 Task: Create a rule from the Routing list, Task moved to a section -> Set Priority in the project BridgeForge , set the section as To-Do and set the priority of the task as  High
Action: Mouse moved to (1264, 216)
Screenshot: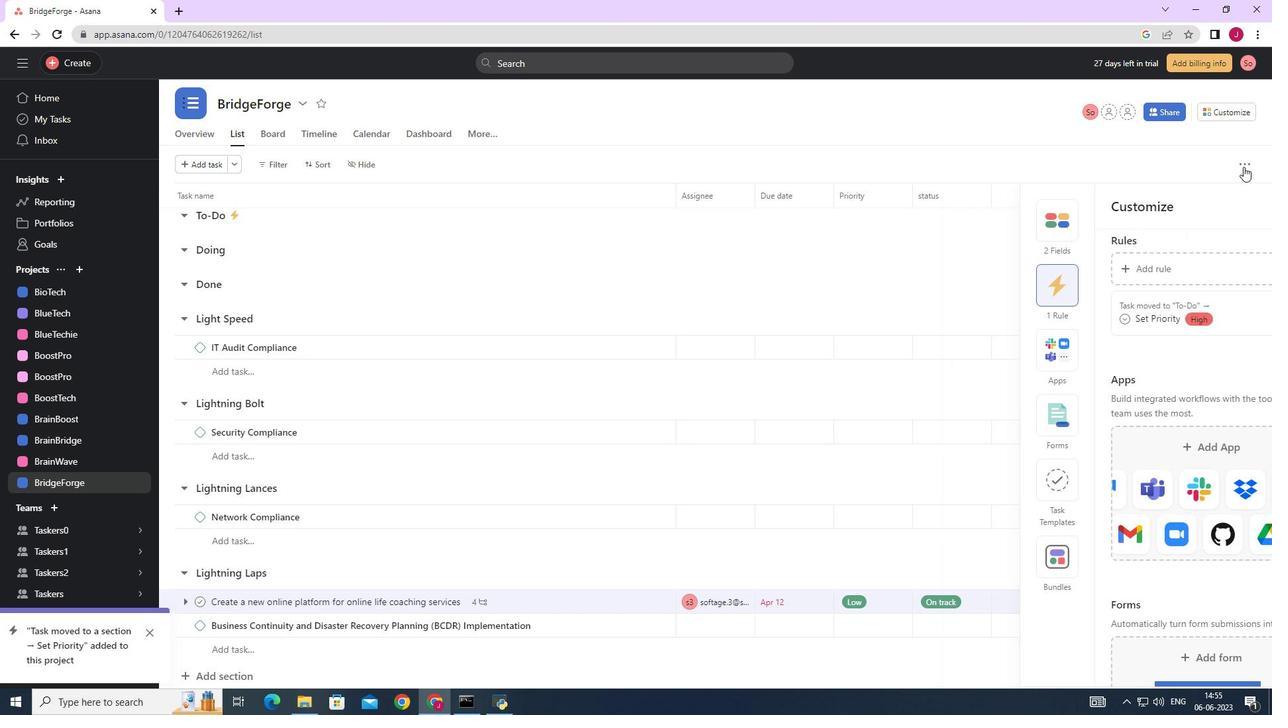 
Action: Mouse pressed left at (1264, 216)
Screenshot: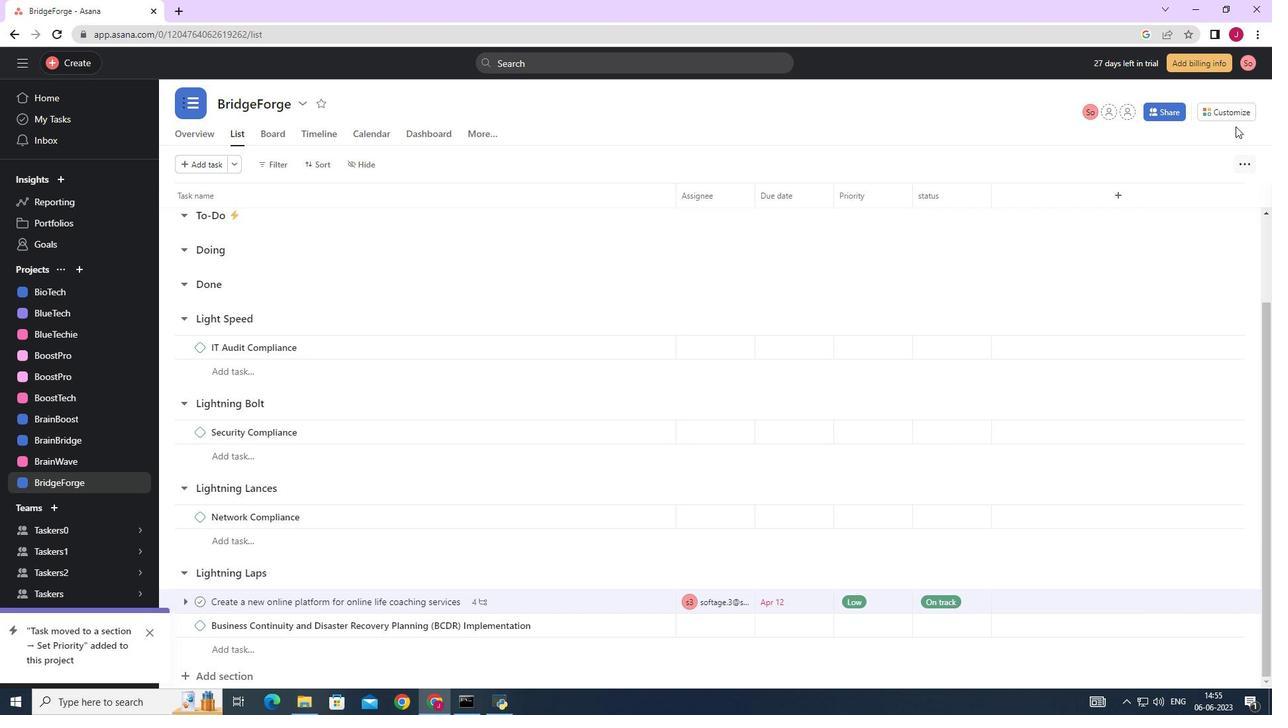 
Action: Mouse moved to (1247, 126)
Screenshot: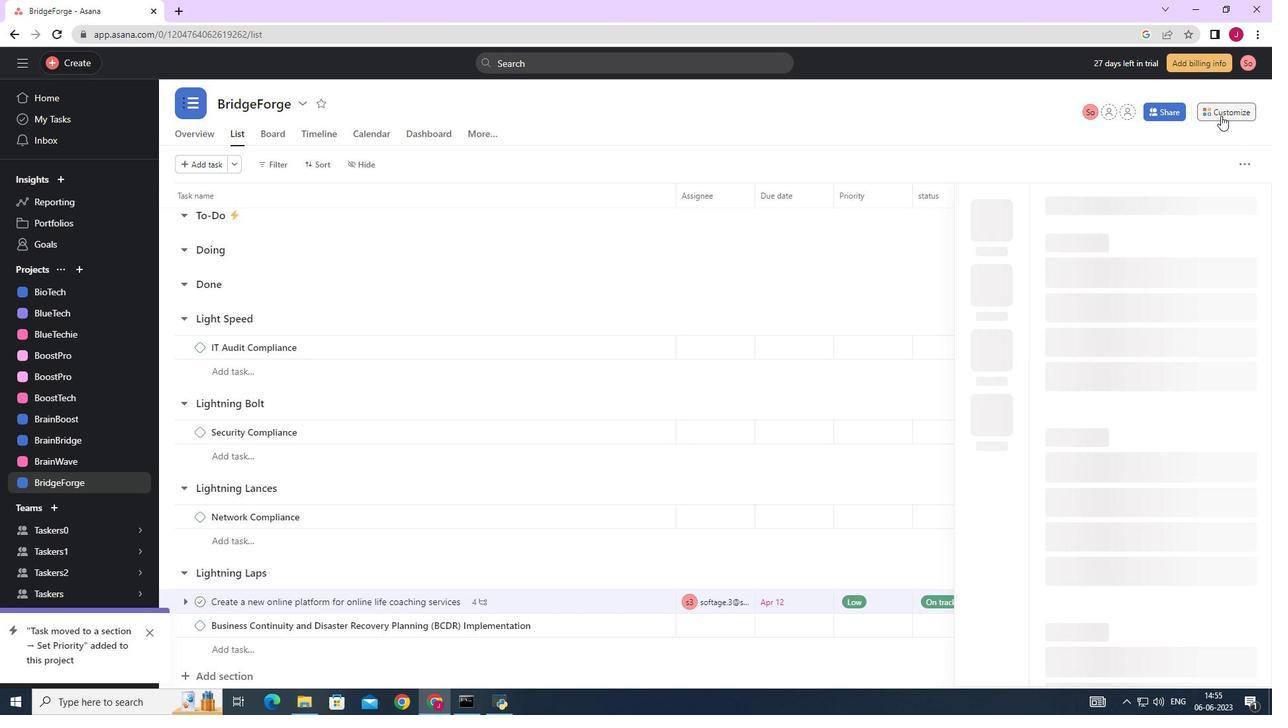 
Action: Mouse pressed left at (1247, 126)
Screenshot: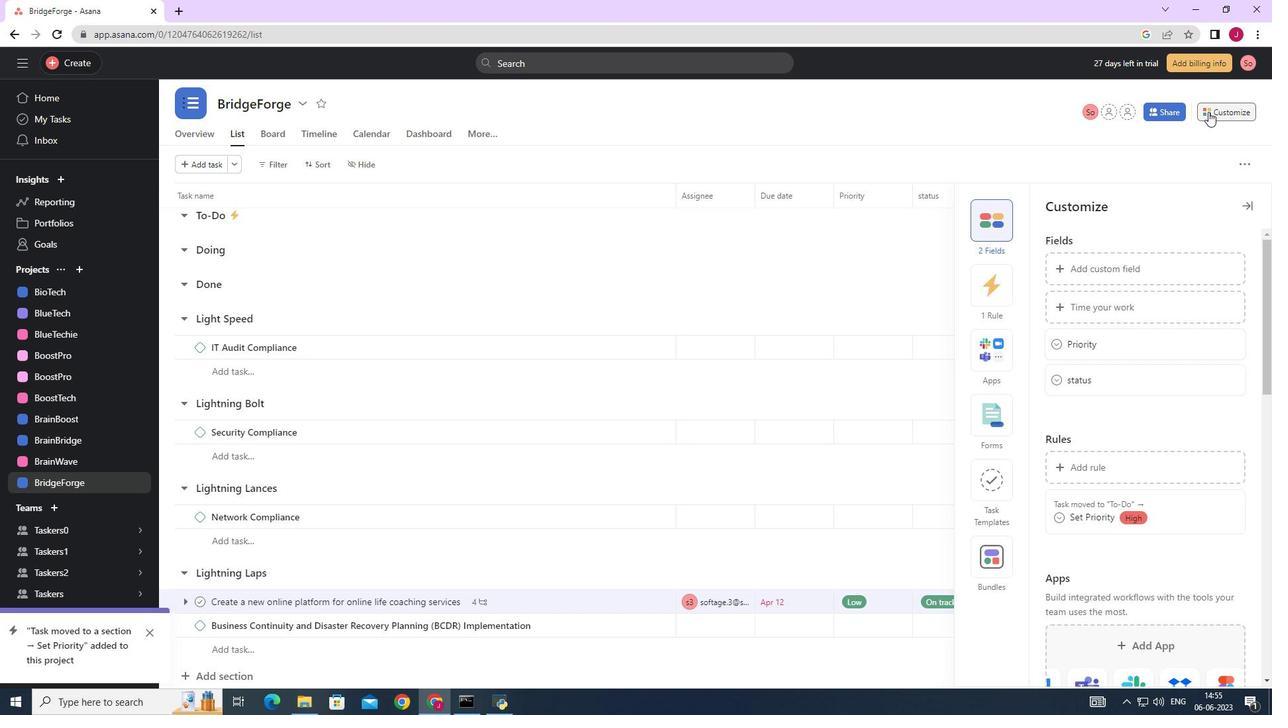 
Action: Mouse moved to (1015, 304)
Screenshot: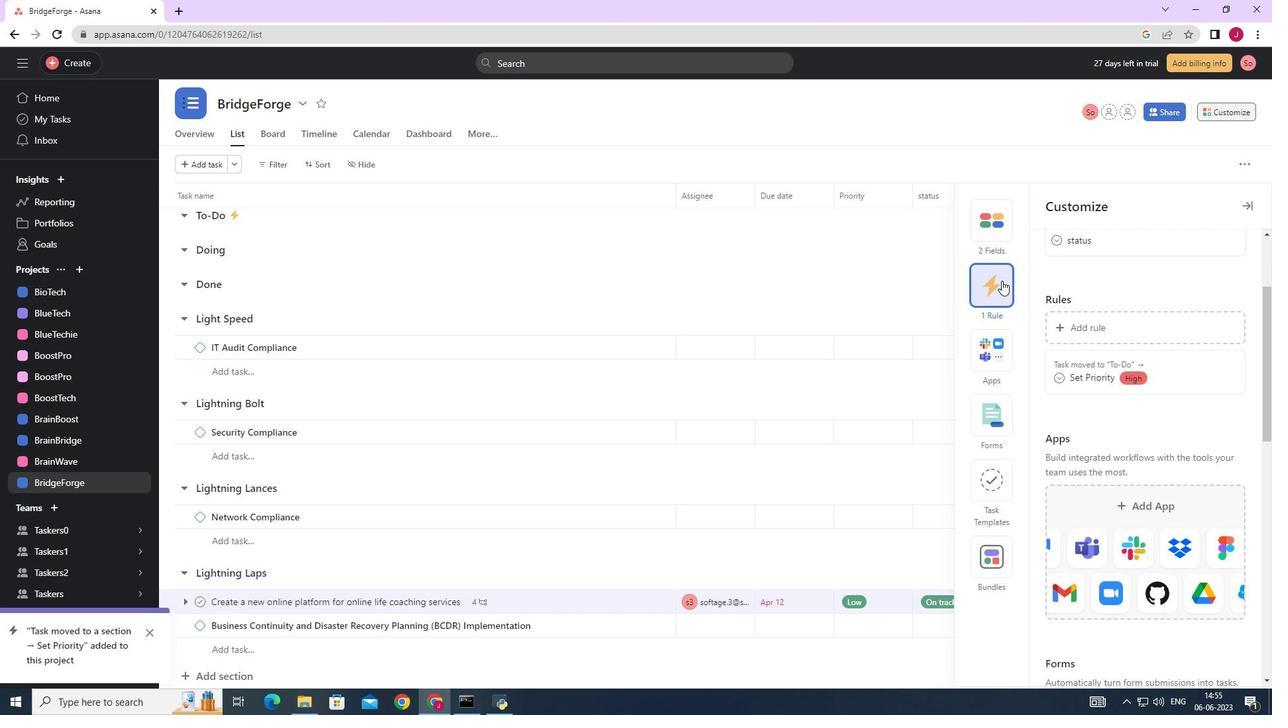 
Action: Mouse pressed left at (1015, 304)
Screenshot: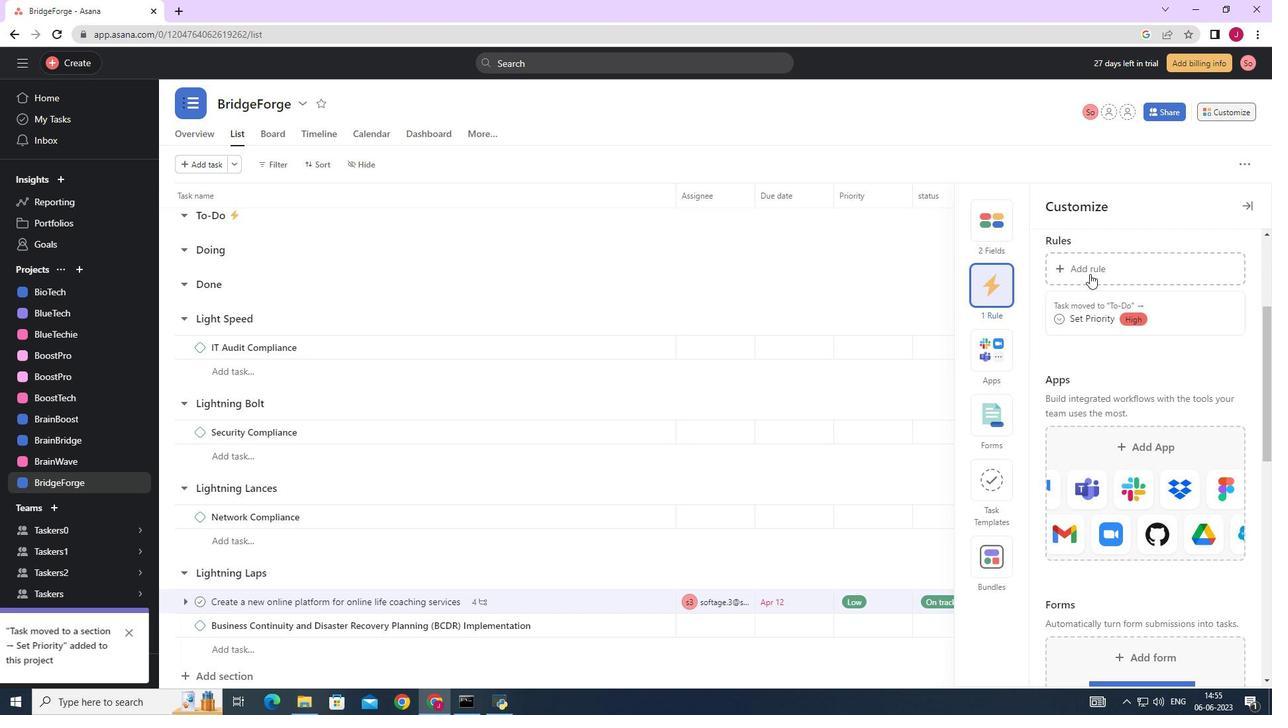 
Action: Mouse moved to (1109, 331)
Screenshot: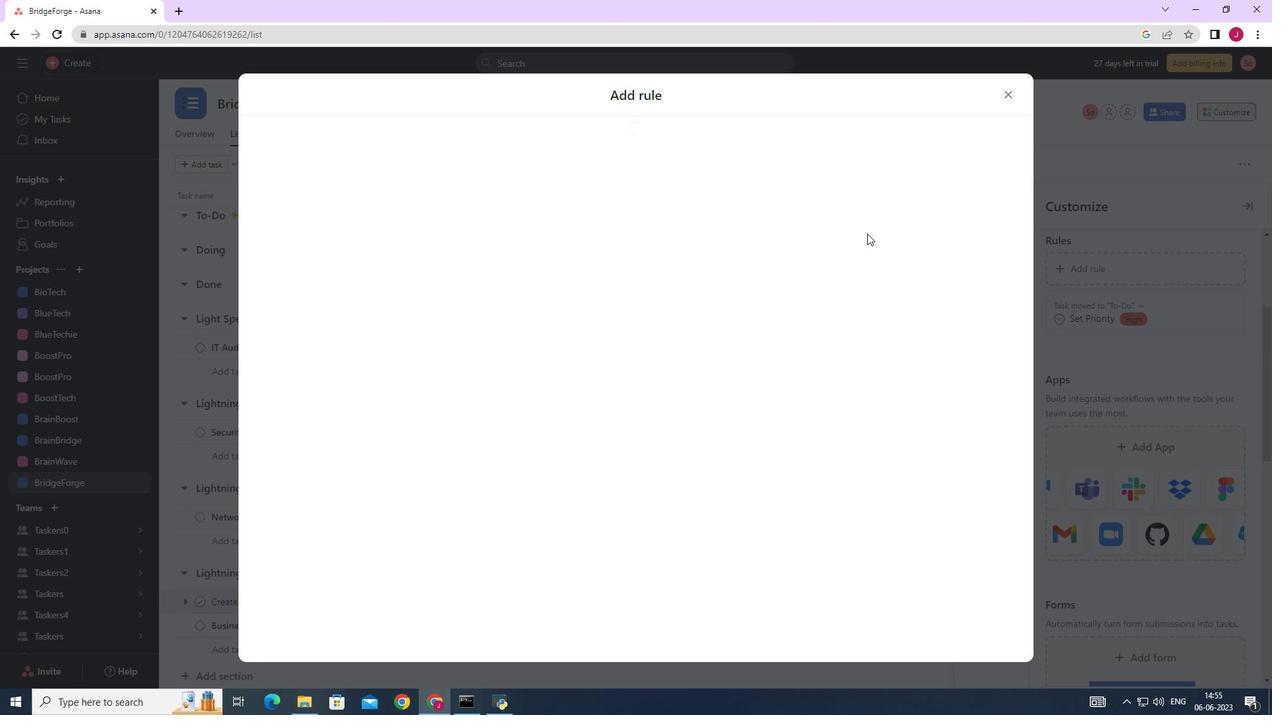 
Action: Mouse pressed left at (1109, 331)
Screenshot: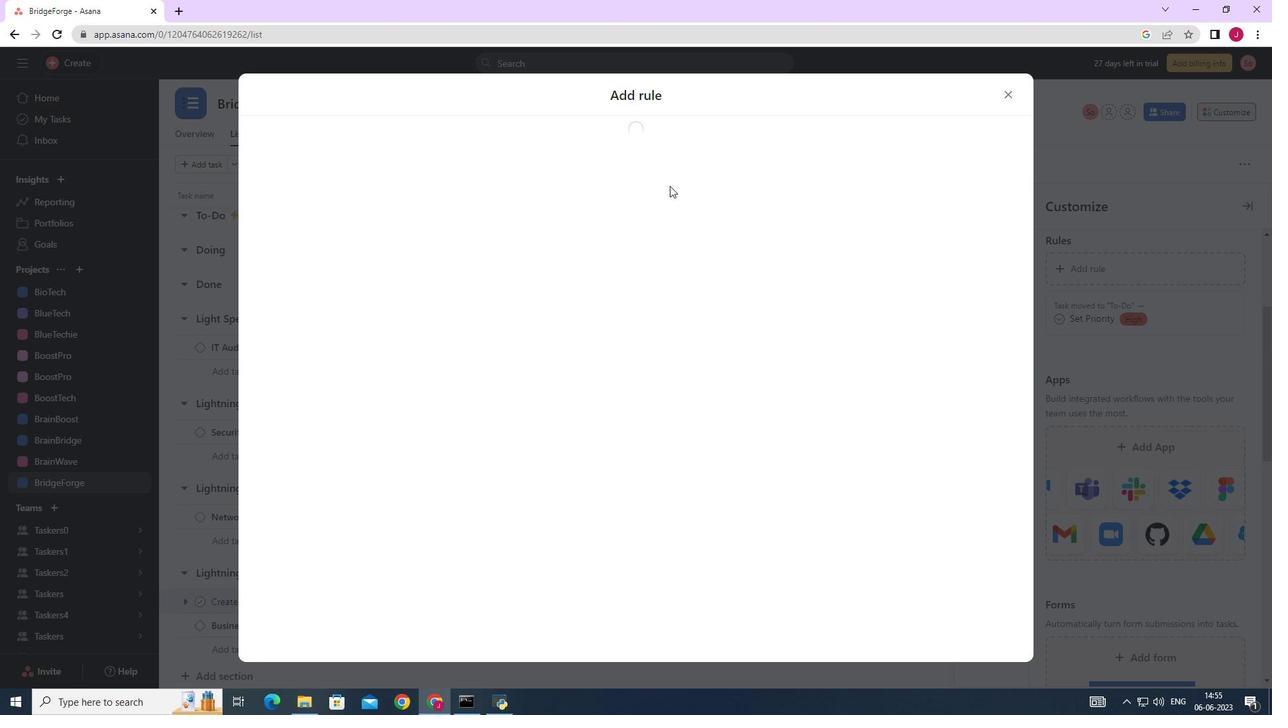 
Action: Mouse moved to (293, 187)
Screenshot: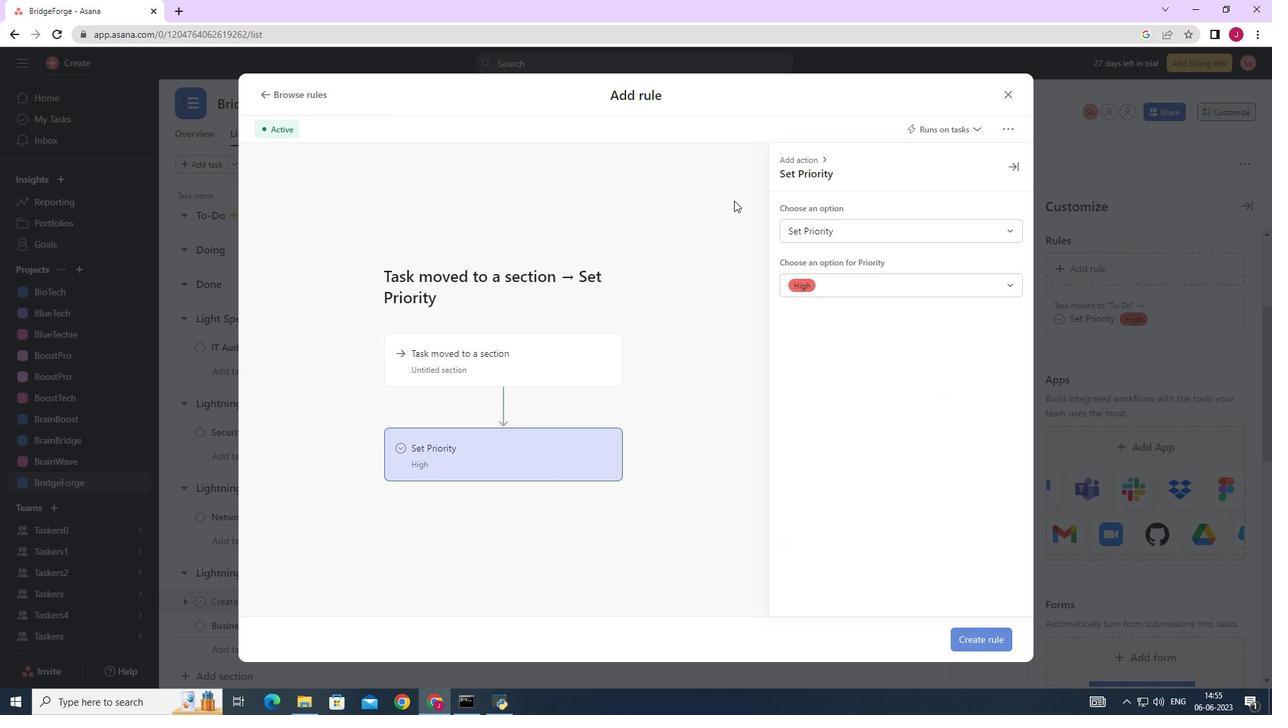
Action: Mouse pressed left at (293, 187)
Screenshot: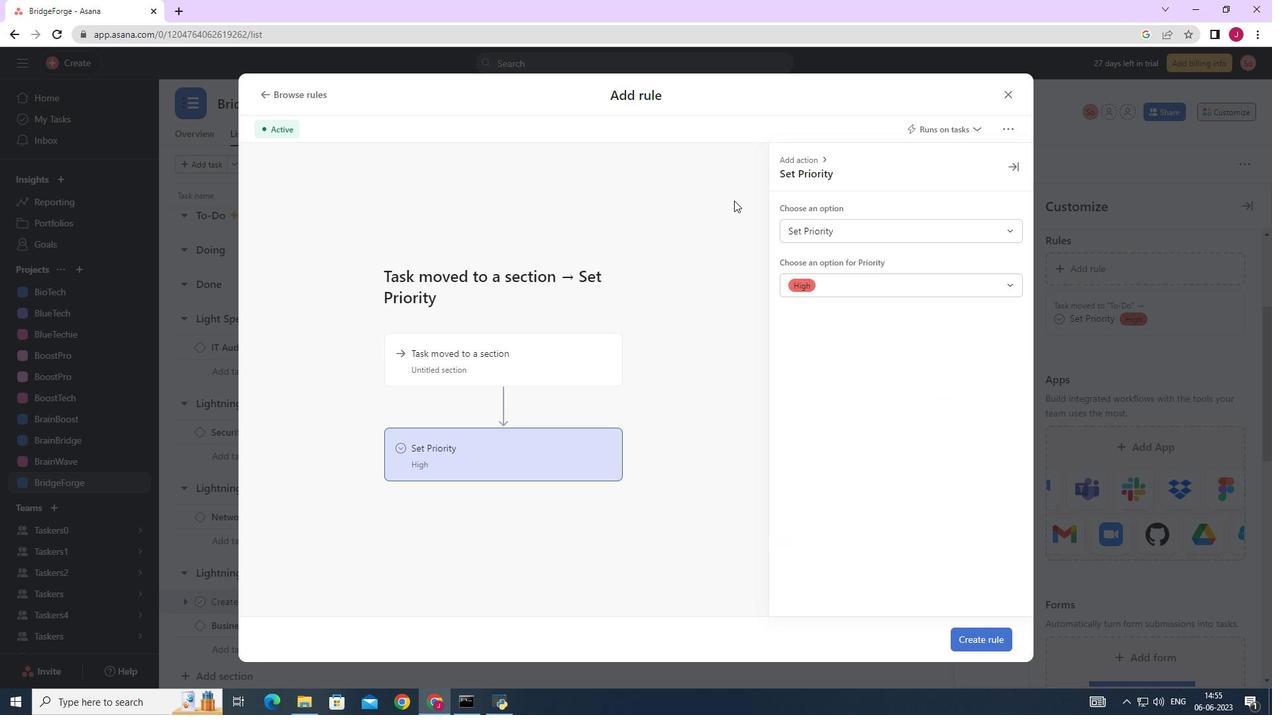 
Action: Mouse moved to (663, 203)
Screenshot: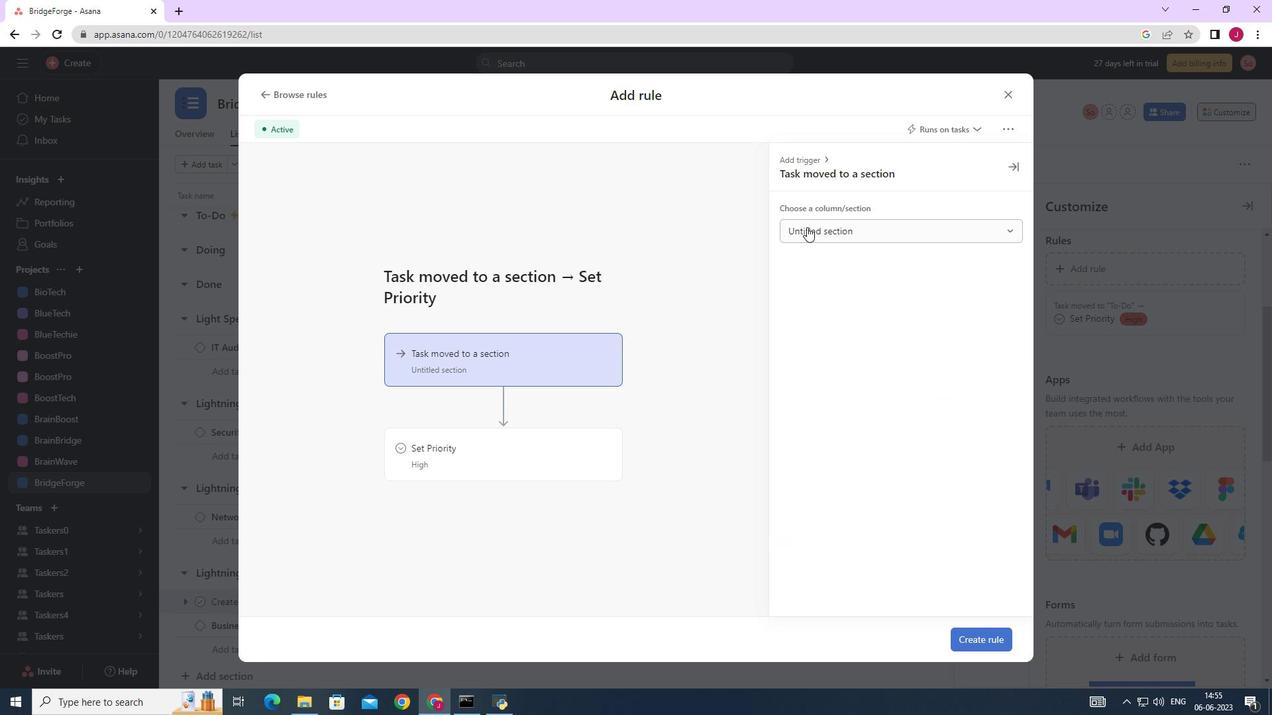 
Action: Mouse pressed left at (663, 203)
Screenshot: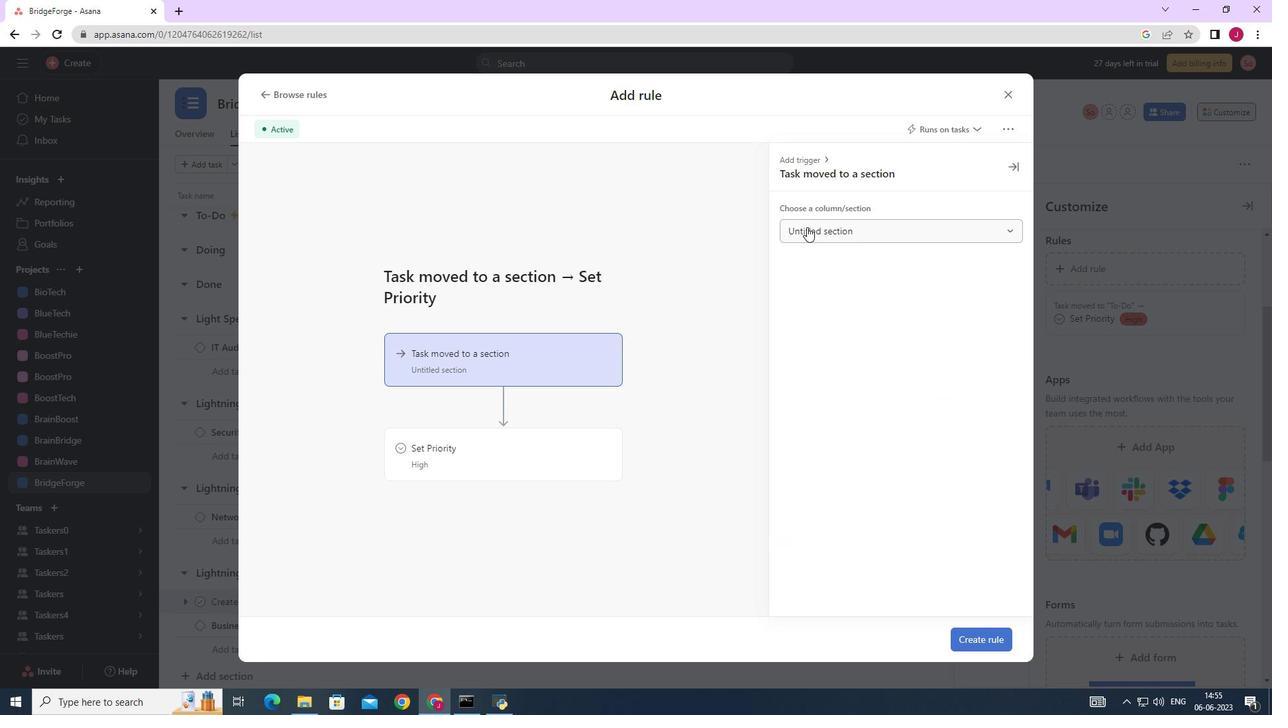 
Action: Mouse moved to (512, 385)
Screenshot: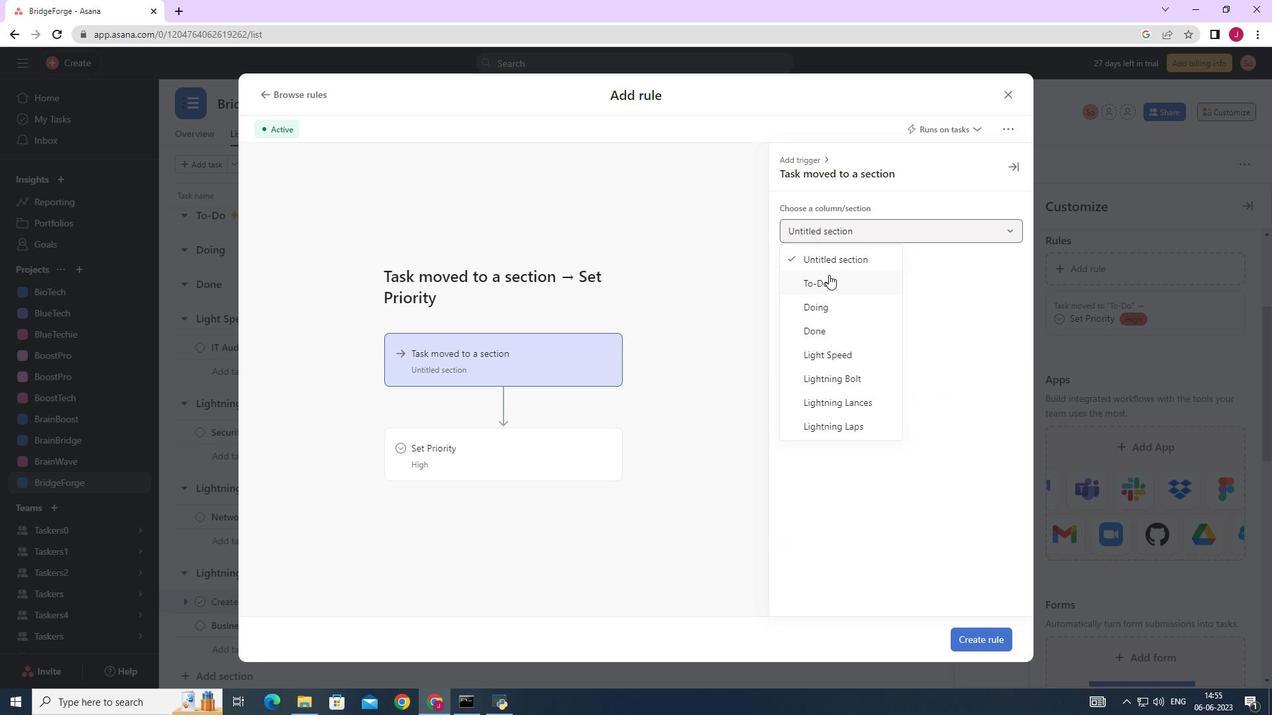 
Action: Mouse pressed left at (512, 385)
Screenshot: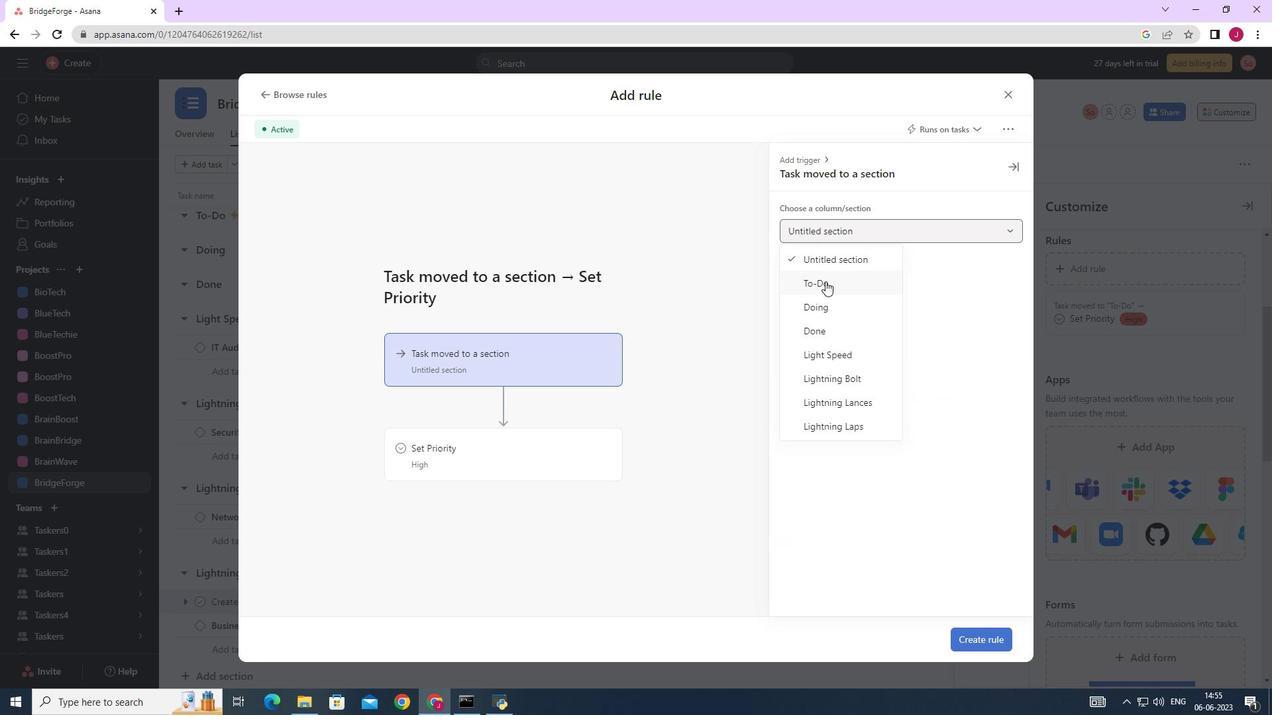 
Action: Mouse moved to (841, 235)
Screenshot: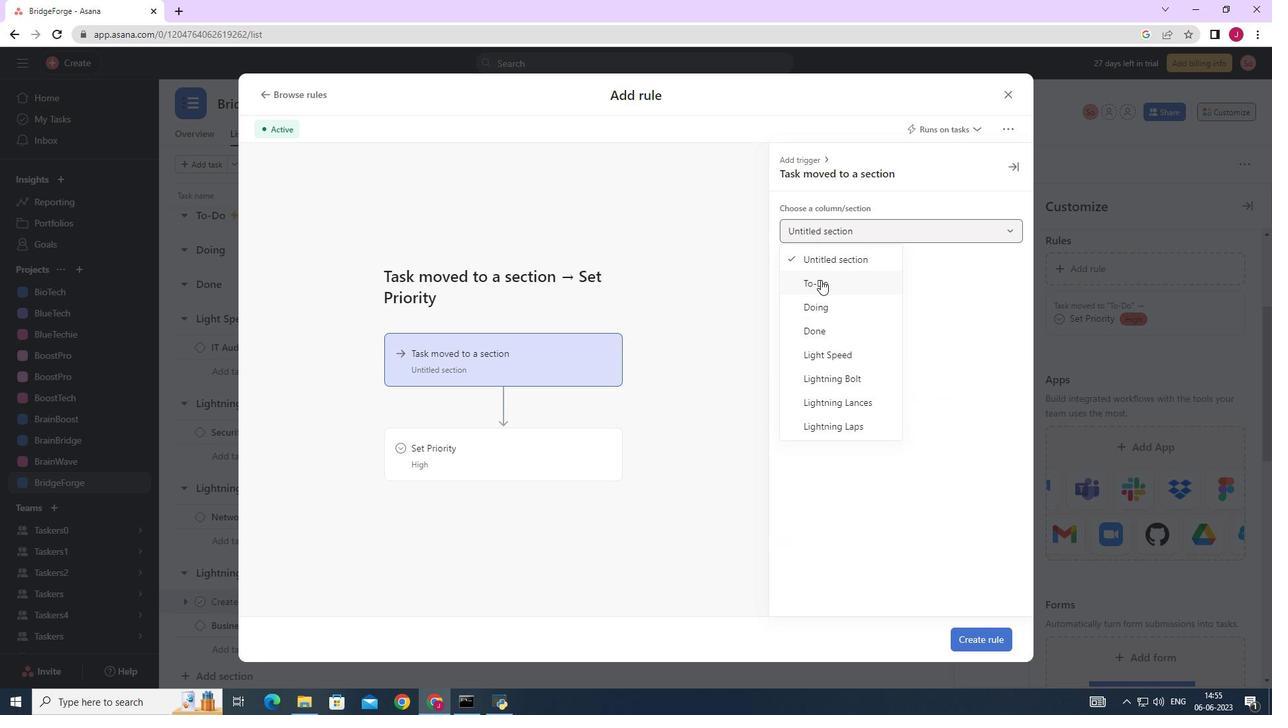 
Action: Mouse pressed left at (840, 235)
Screenshot: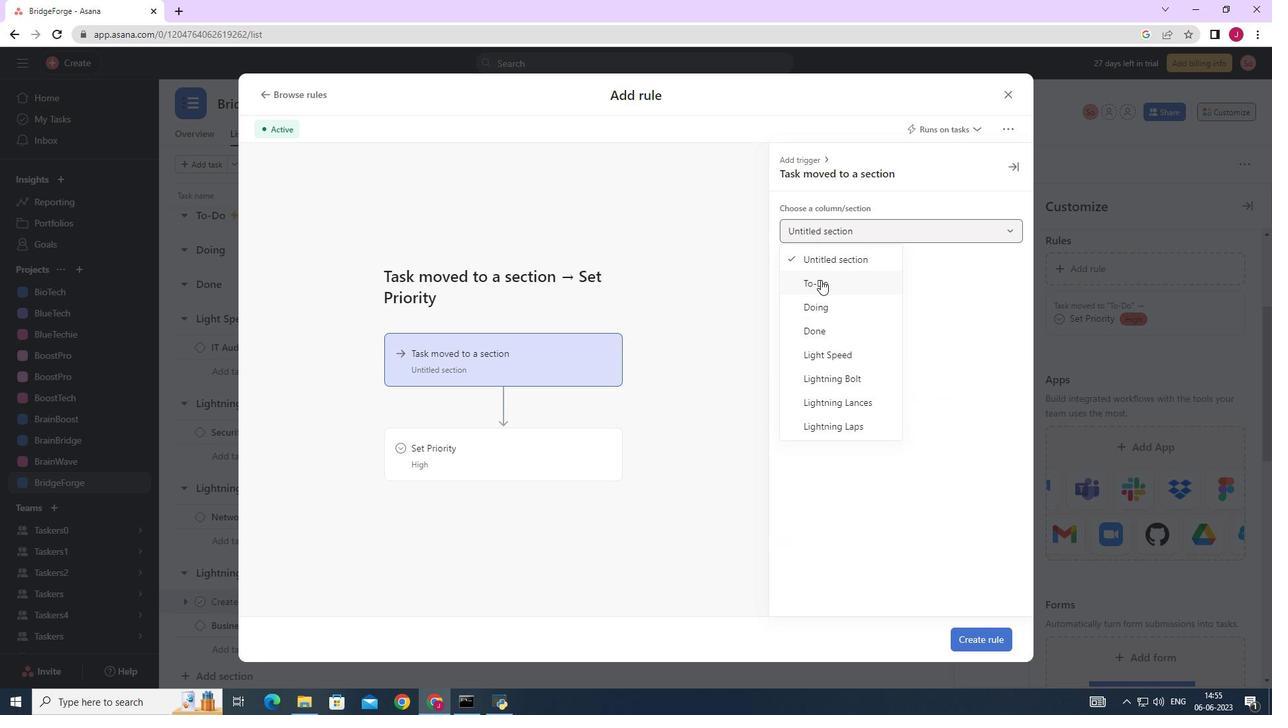 
Action: Mouse moved to (848, 292)
Screenshot: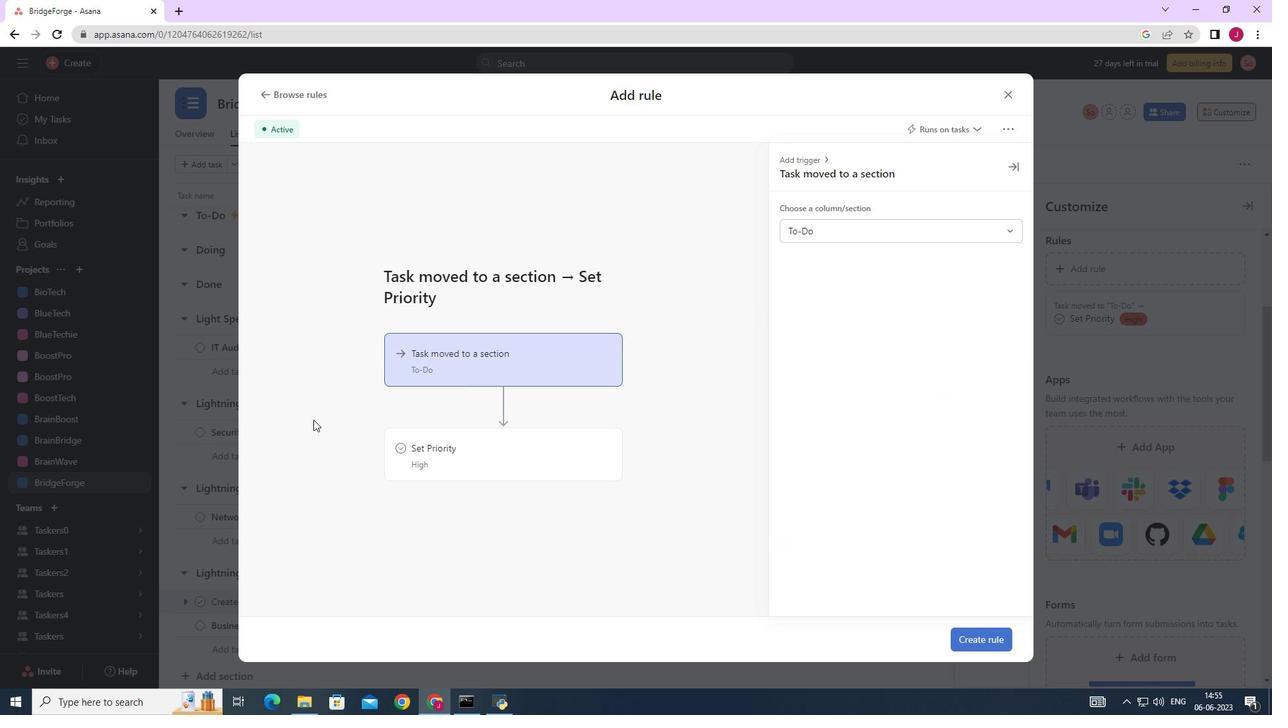 
Action: Mouse pressed left at (848, 292)
Screenshot: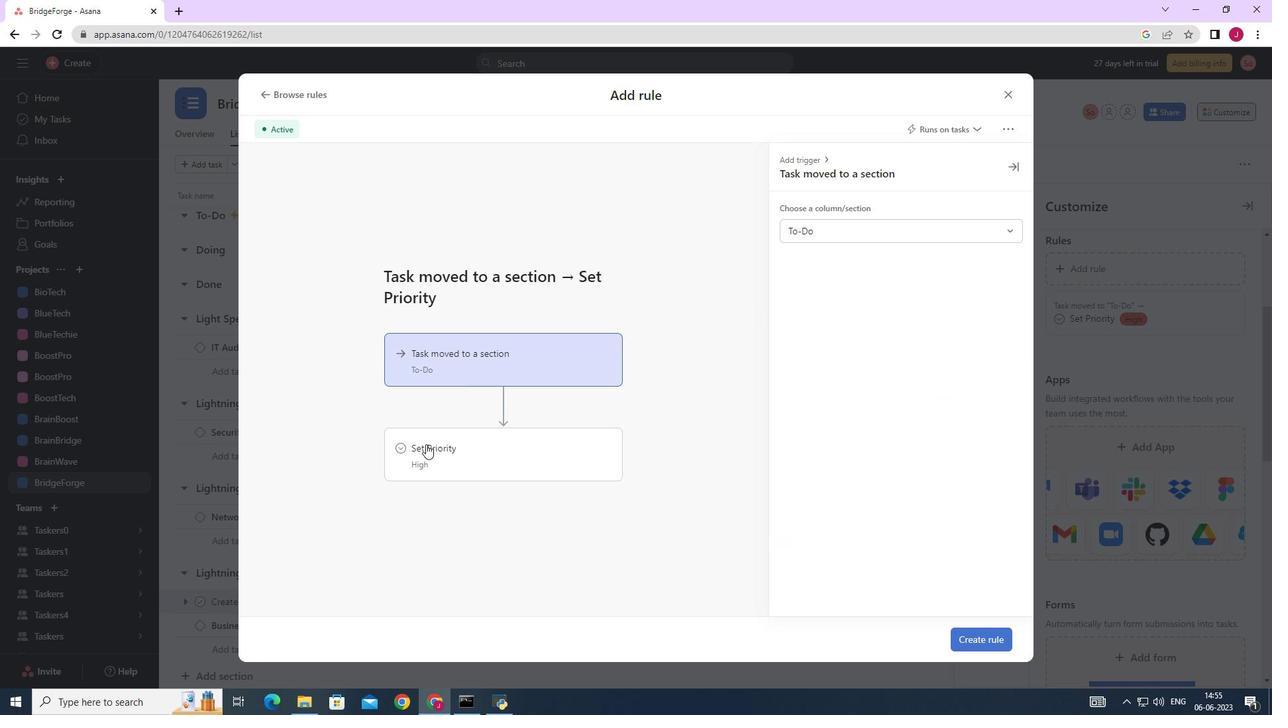 
Action: Mouse moved to (523, 466)
Screenshot: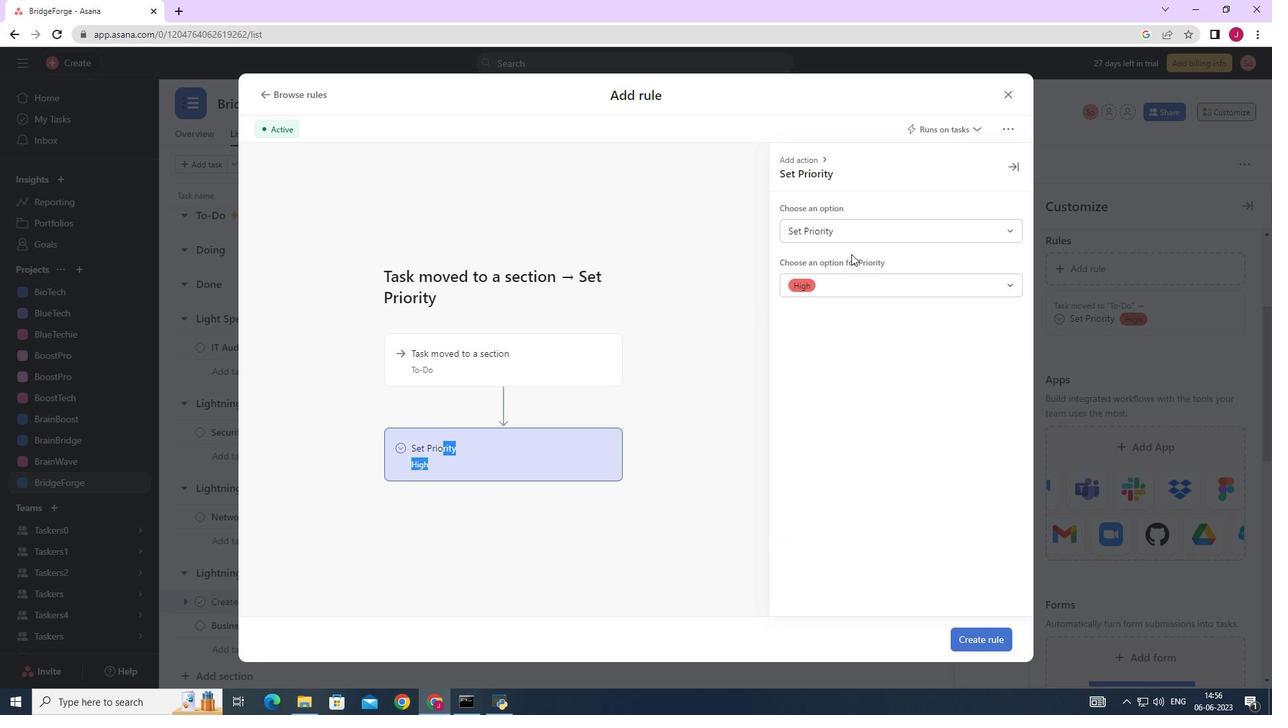 
Action: Mouse pressed left at (523, 466)
Screenshot: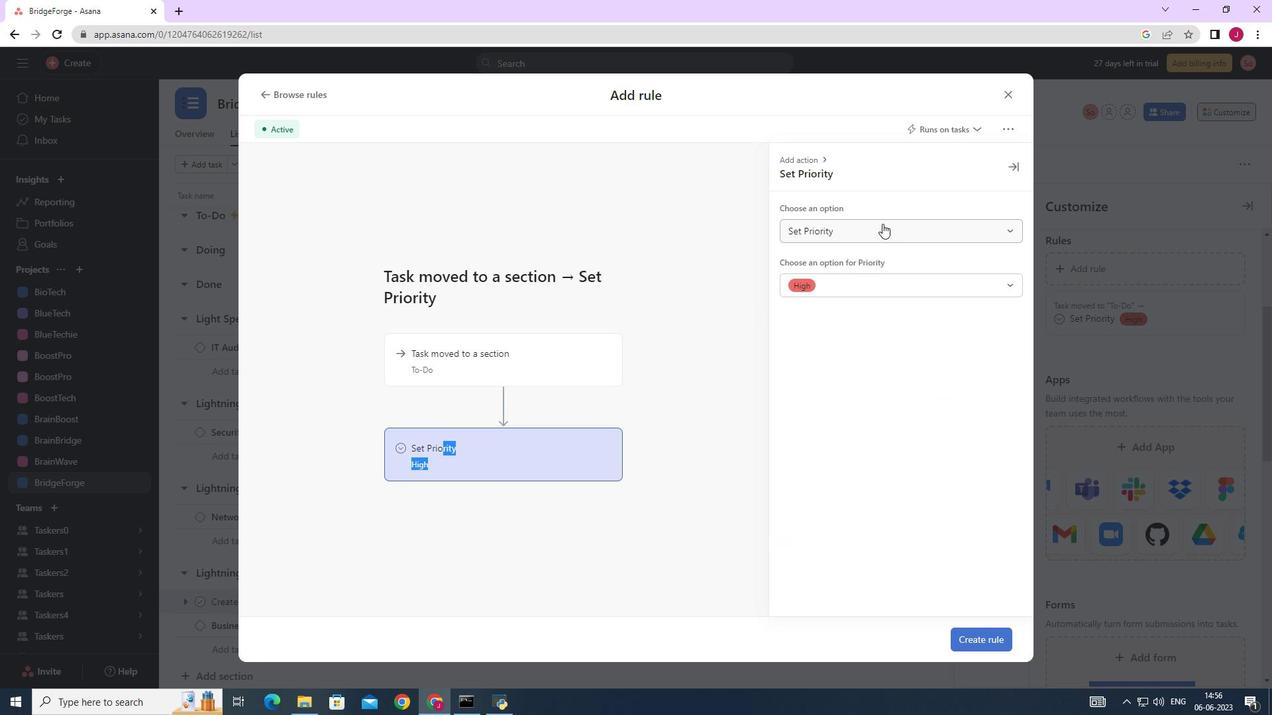 
Action: Mouse moved to (819, 294)
Screenshot: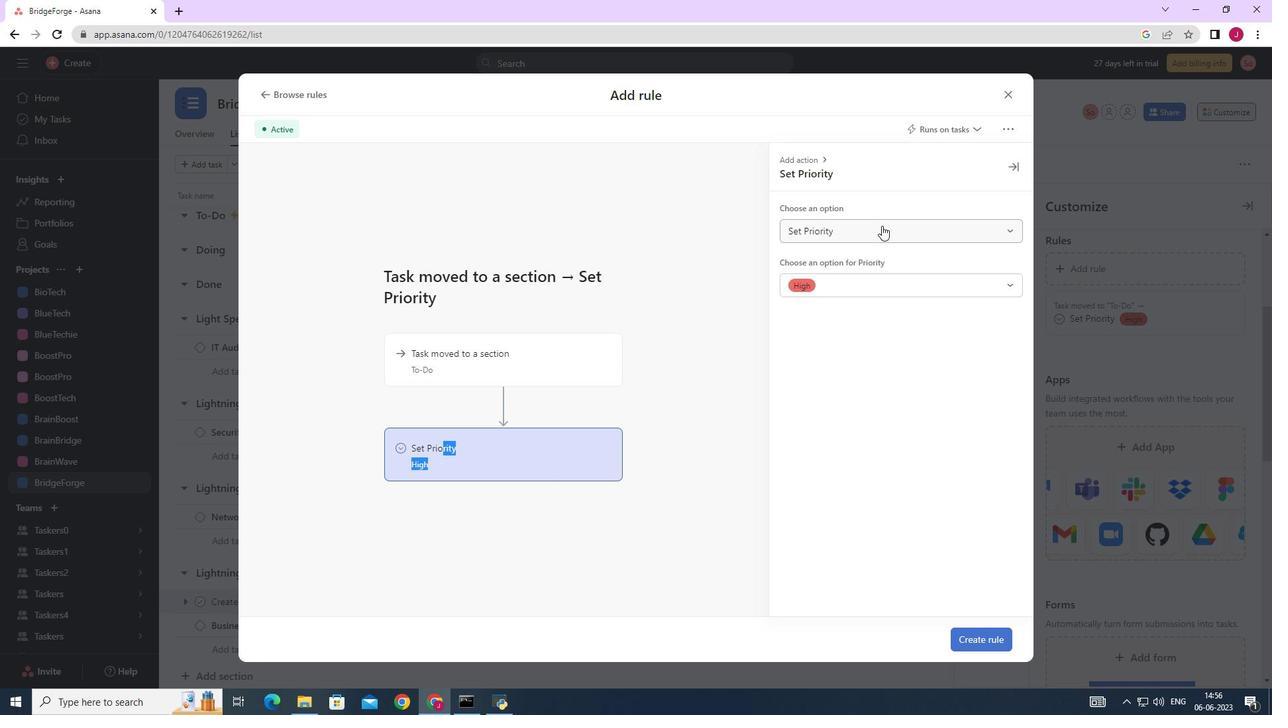 
Action: Mouse pressed left at (819, 294)
Screenshot: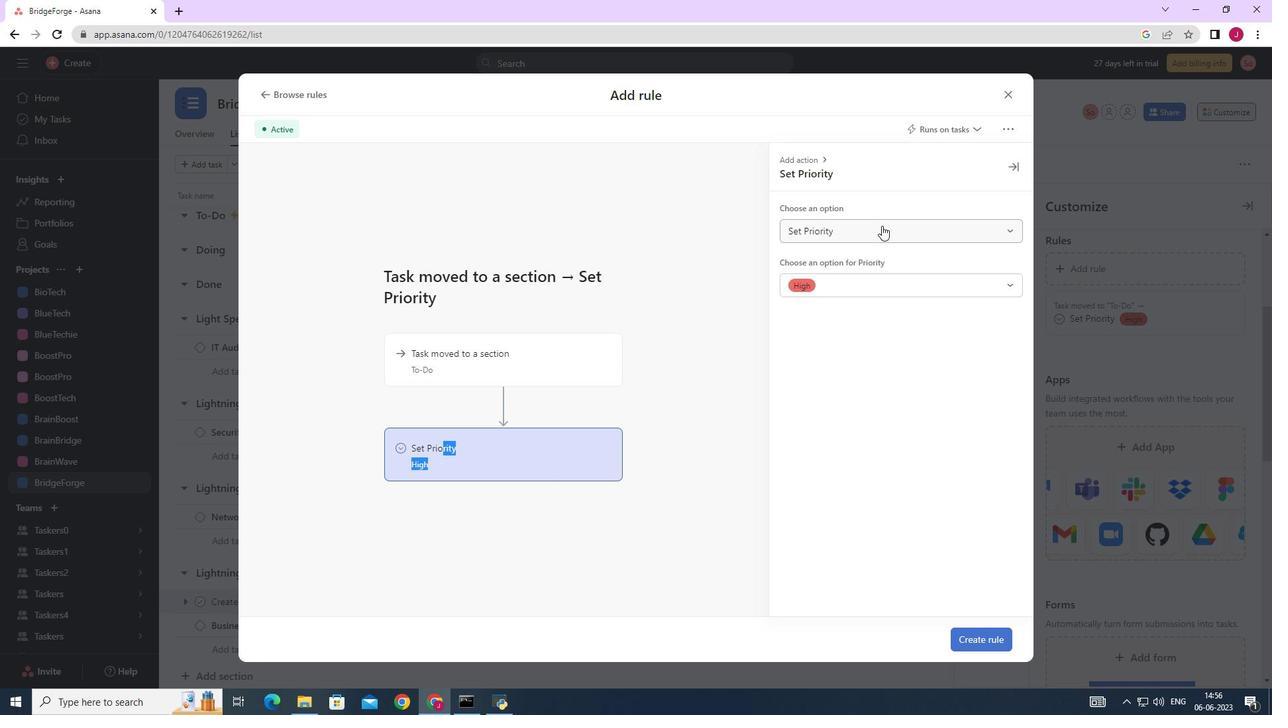 
Action: Mouse moved to (834, 319)
Screenshot: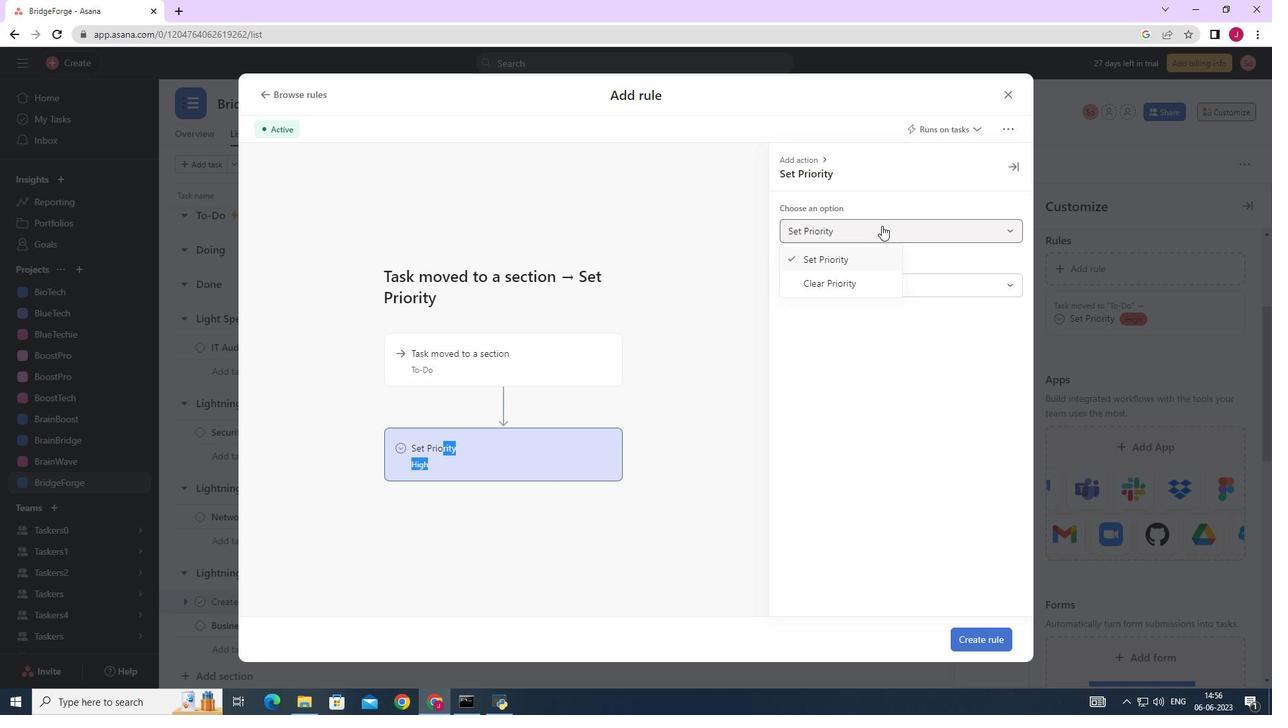 
Action: Mouse pressed left at (834, 319)
Screenshot: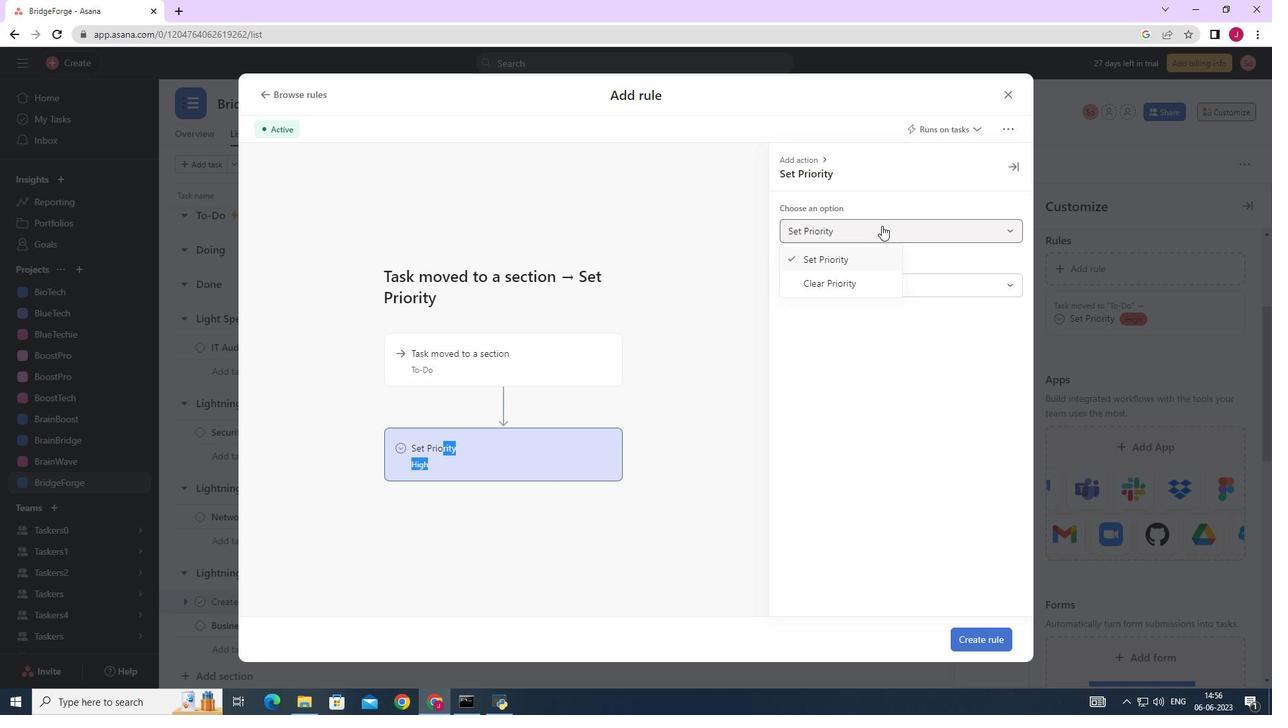 
Action: Mouse moved to (825, 247)
Screenshot: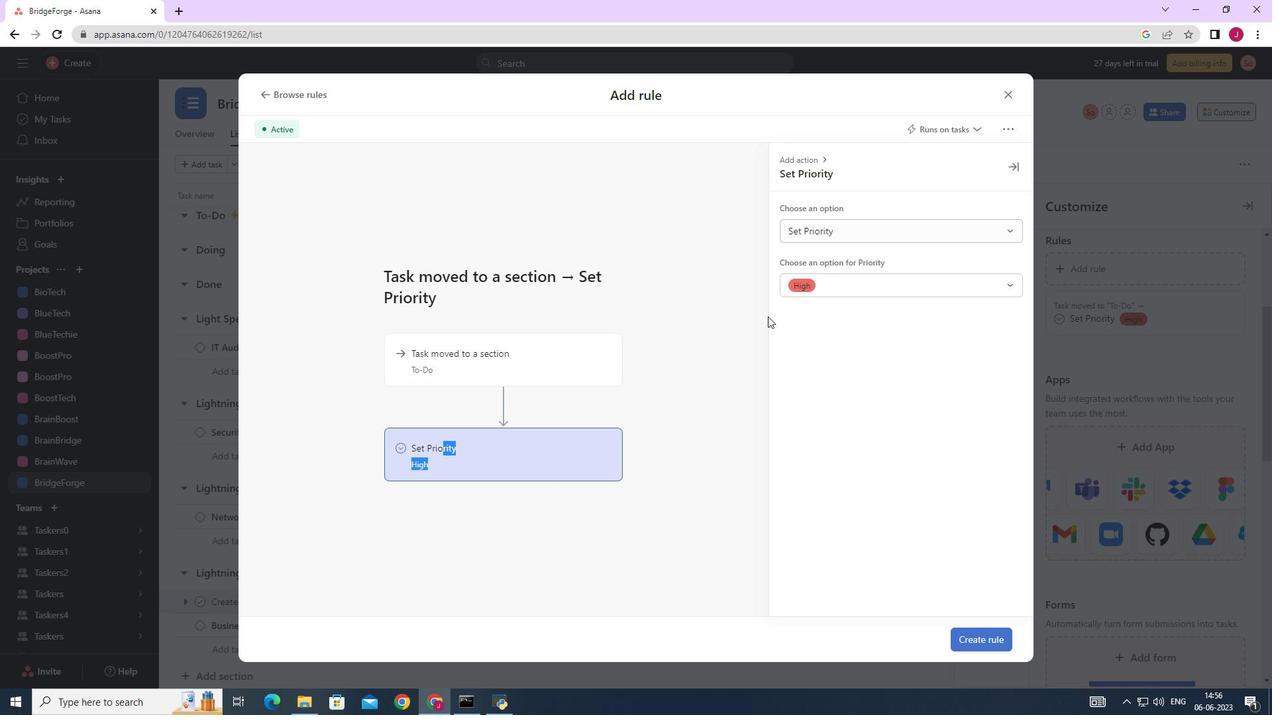 
Action: Mouse pressed left at (825, 247)
Screenshot: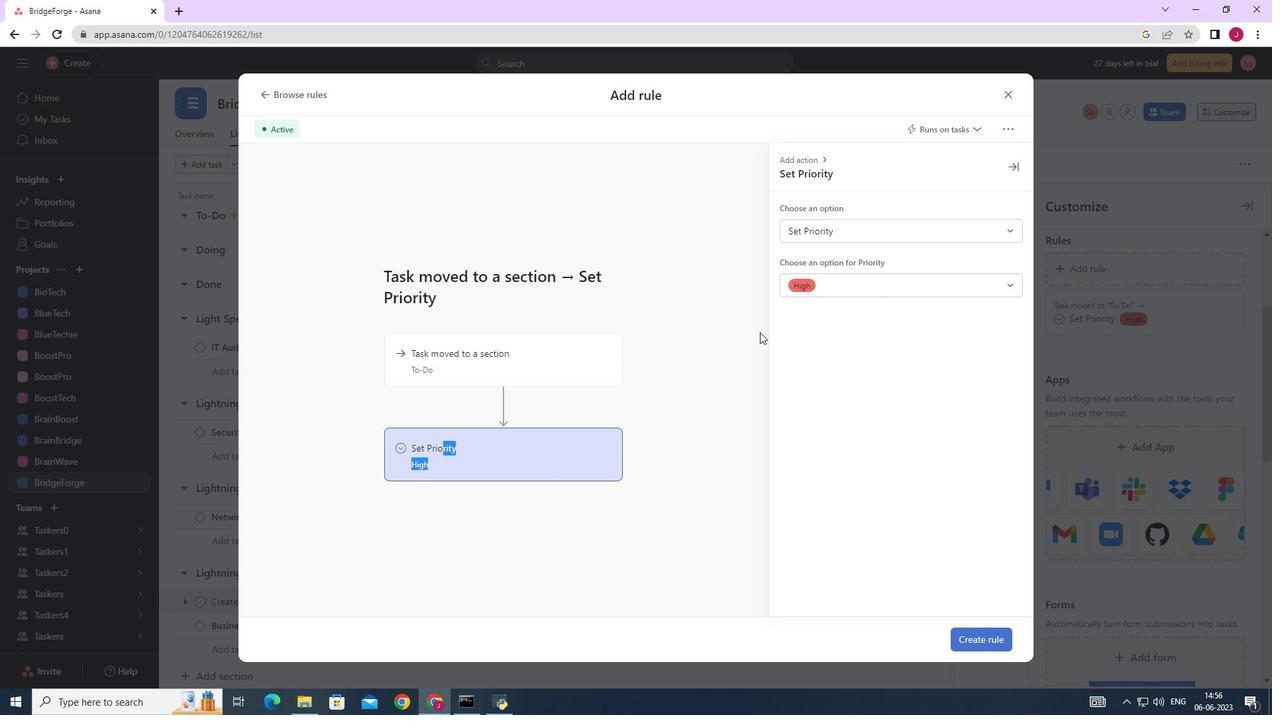 
Action: Mouse moved to (830, 267)
Screenshot: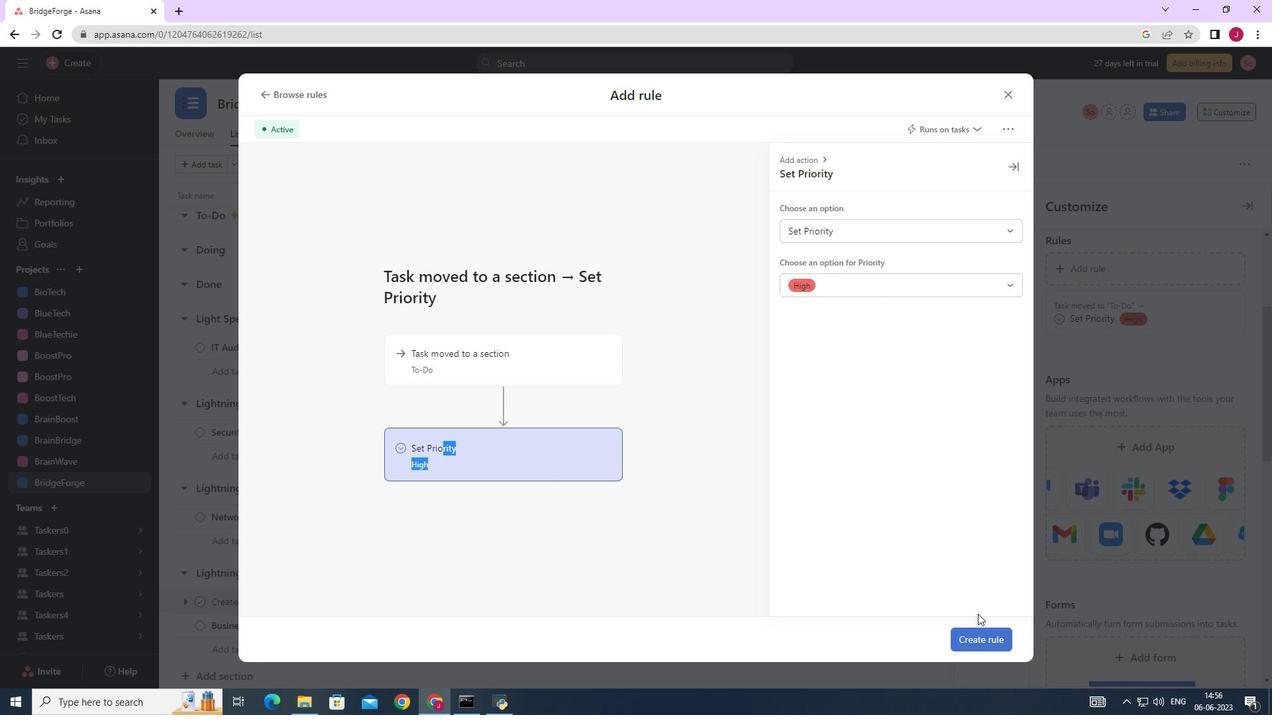 
Action: Mouse pressed left at (830, 267)
Screenshot: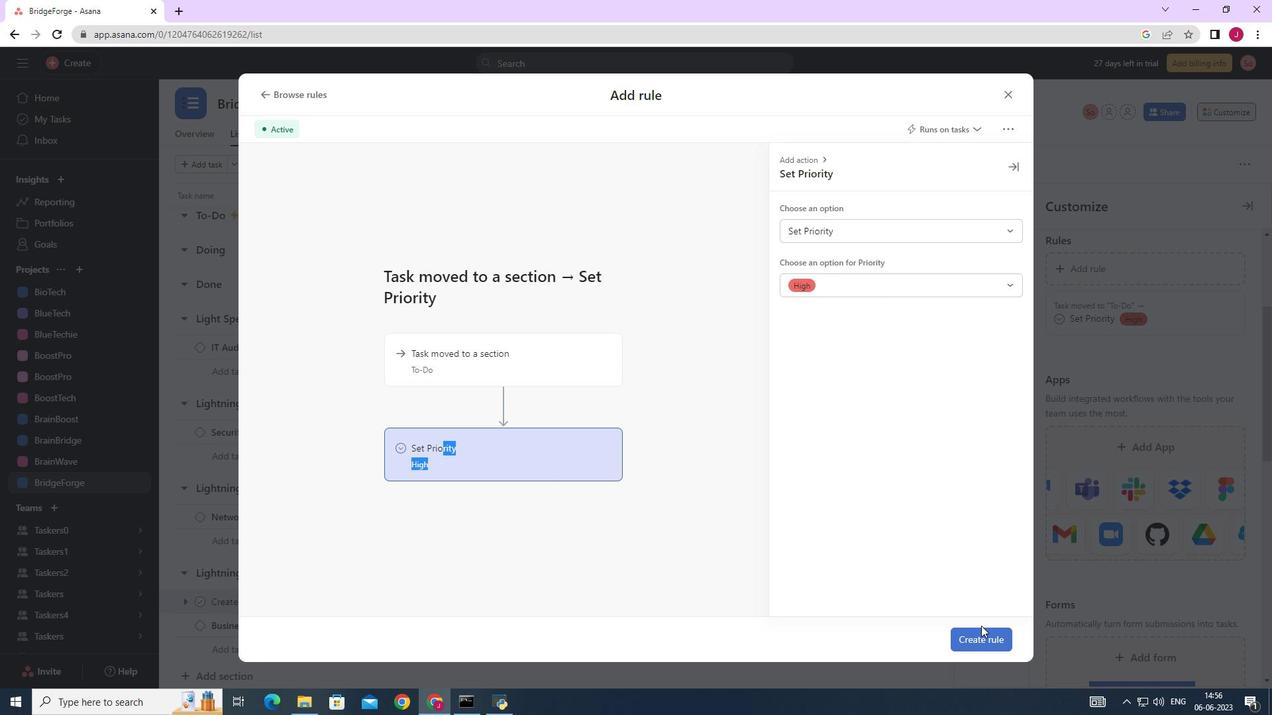 
Action: Mouse moved to (980, 644)
Screenshot: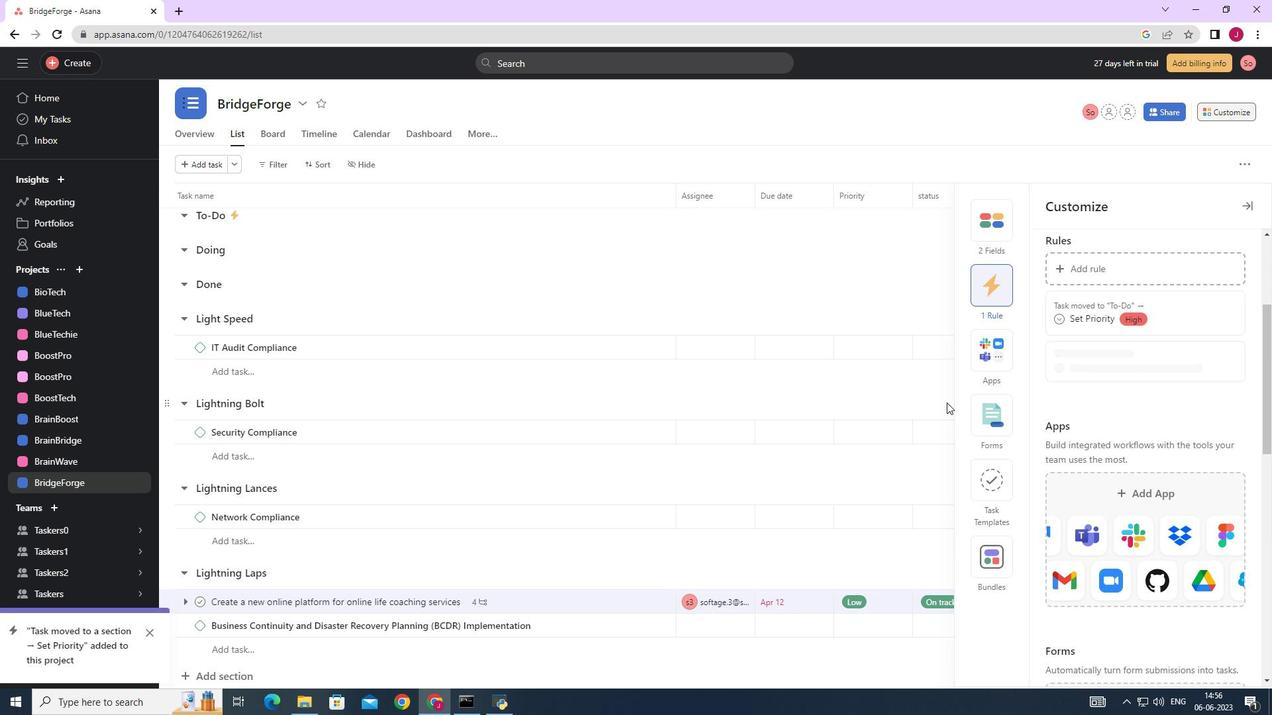 
Action: Mouse pressed left at (980, 644)
Screenshot: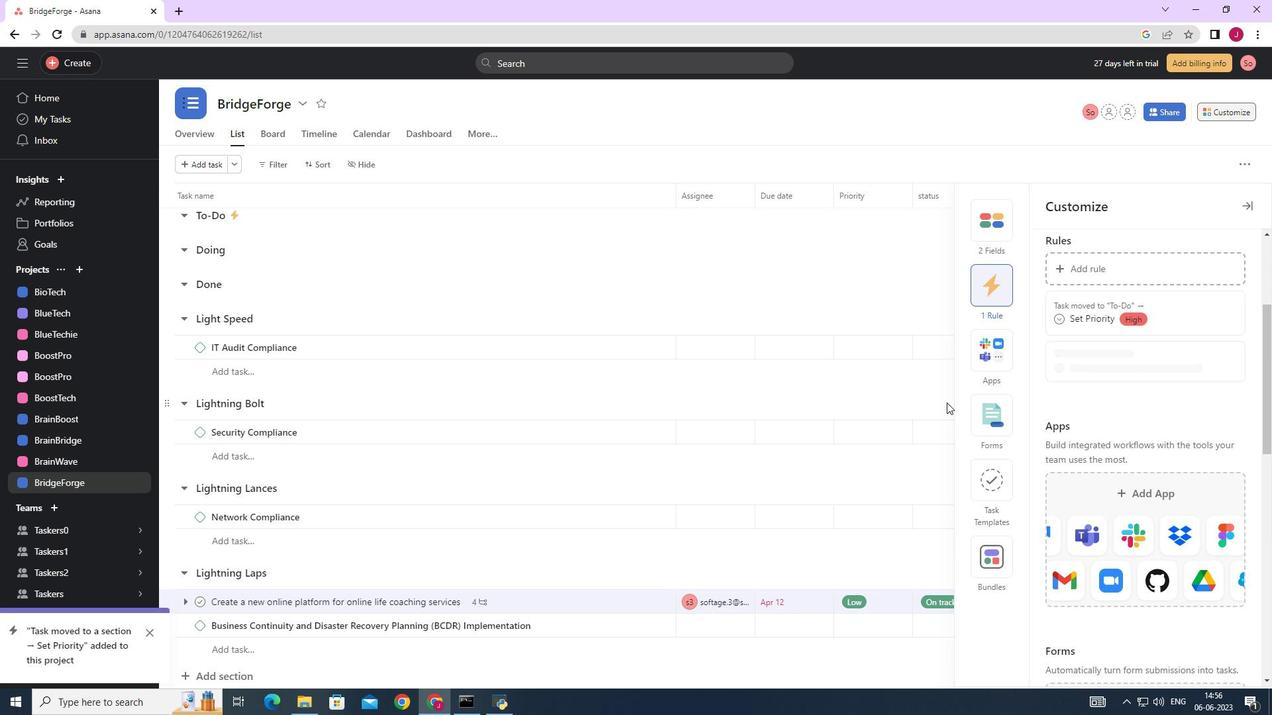
Action: Mouse moved to (1261, 213)
Screenshot: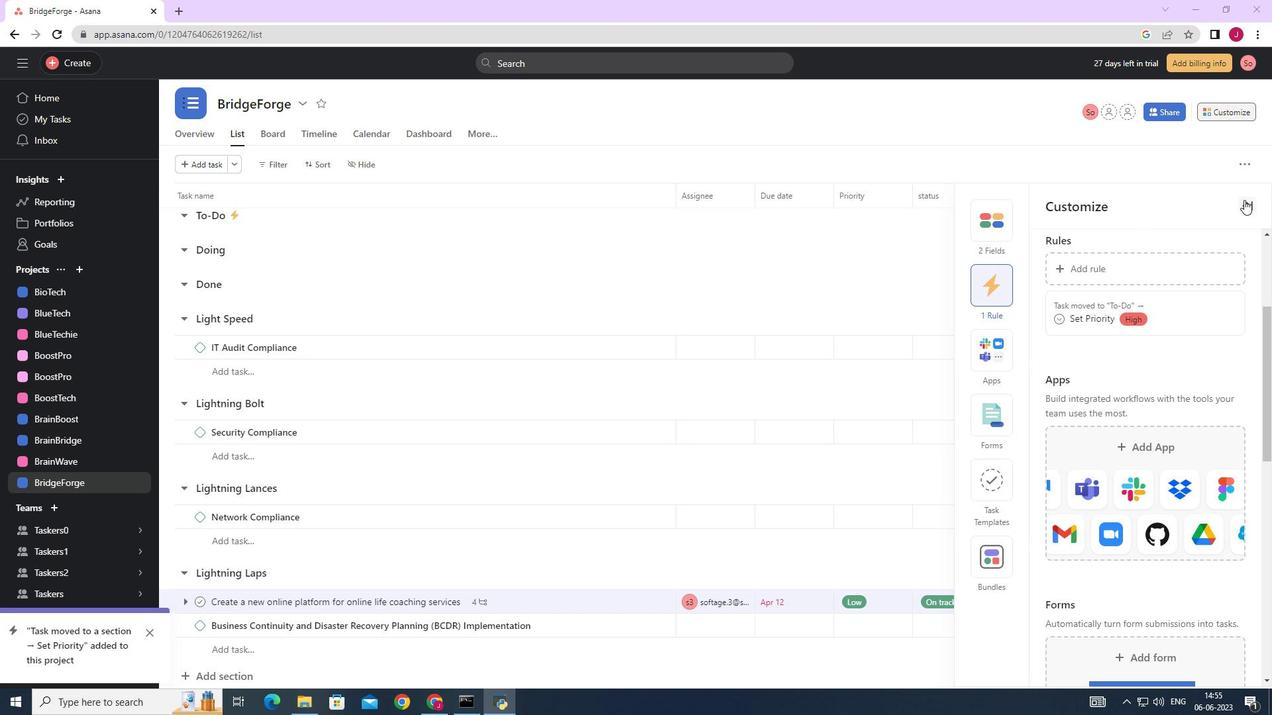 
Action: Mouse pressed left at (1261, 213)
Screenshot: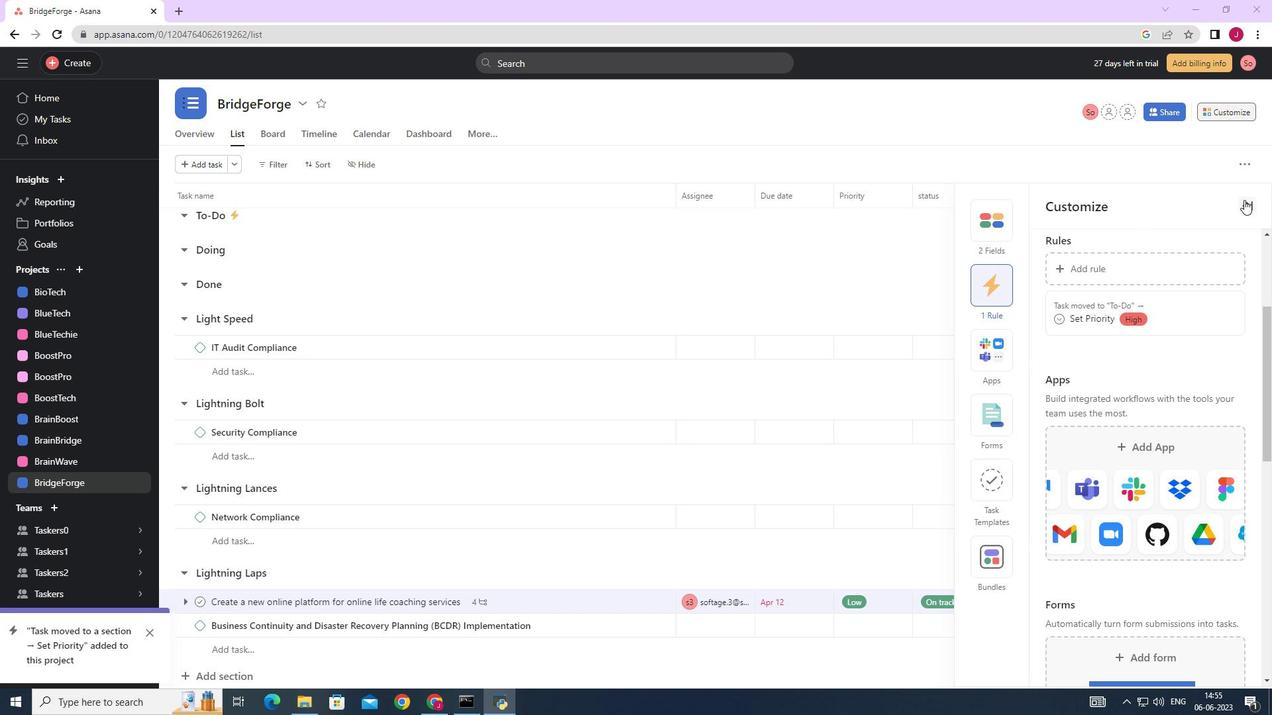 
Action: Mouse moved to (1241, 125)
Screenshot: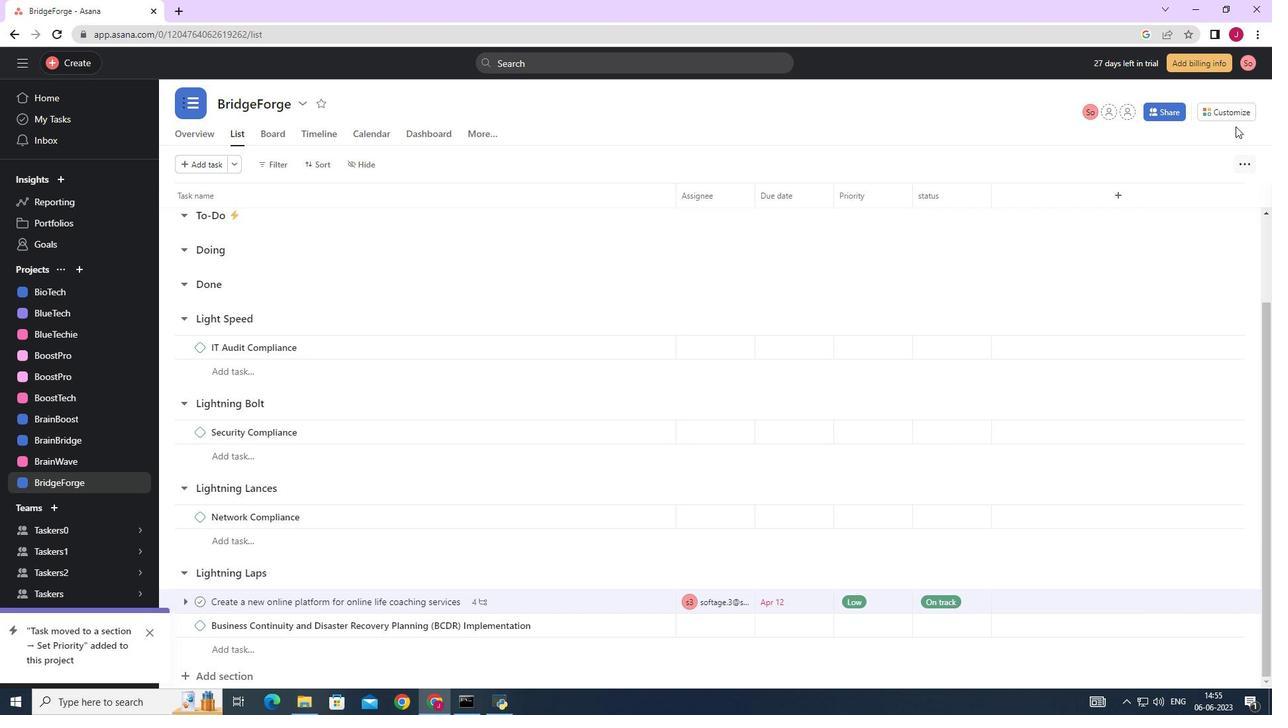
Action: Mouse pressed left at (1241, 125)
Screenshot: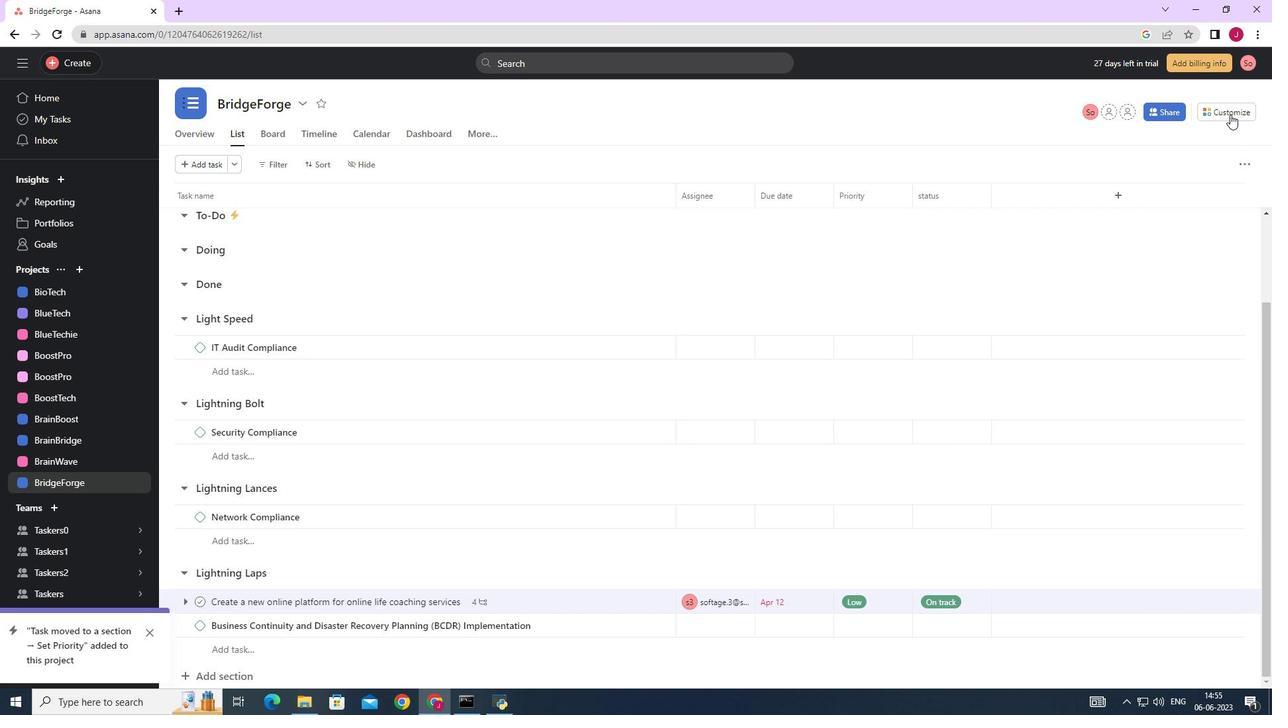 
Action: Mouse moved to (1001, 297)
Screenshot: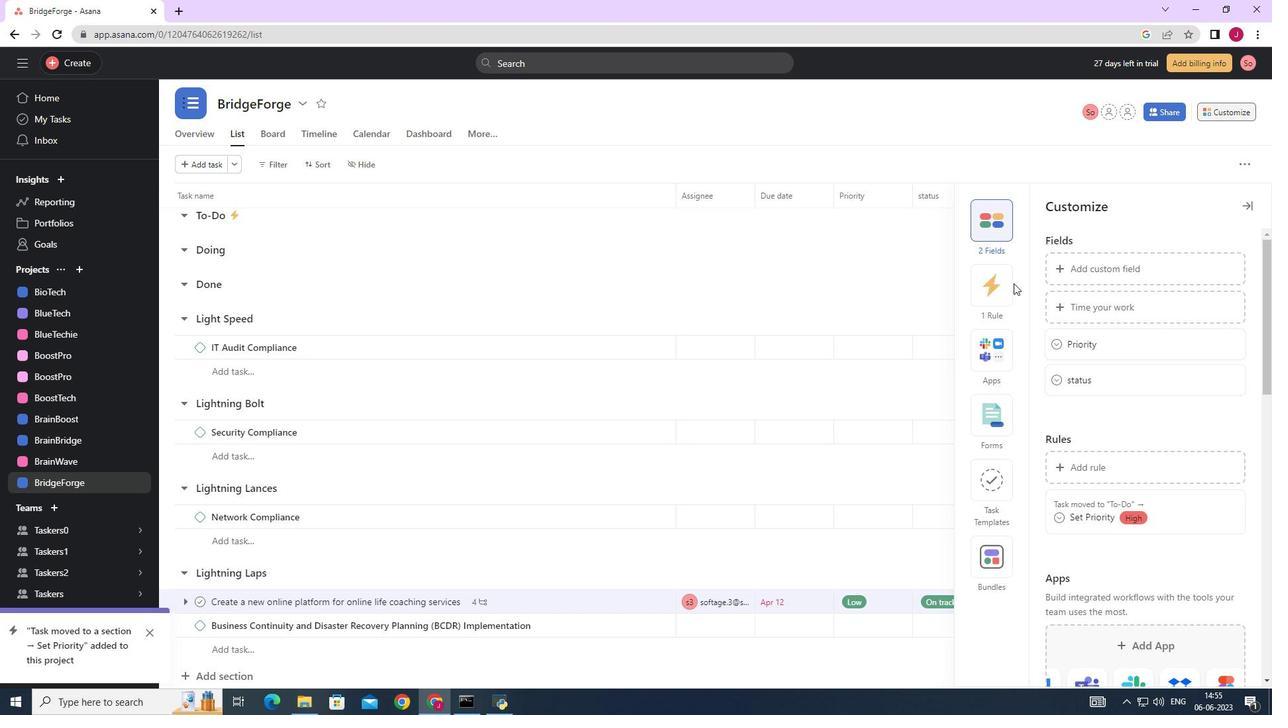 
Action: Mouse pressed left at (1001, 297)
Screenshot: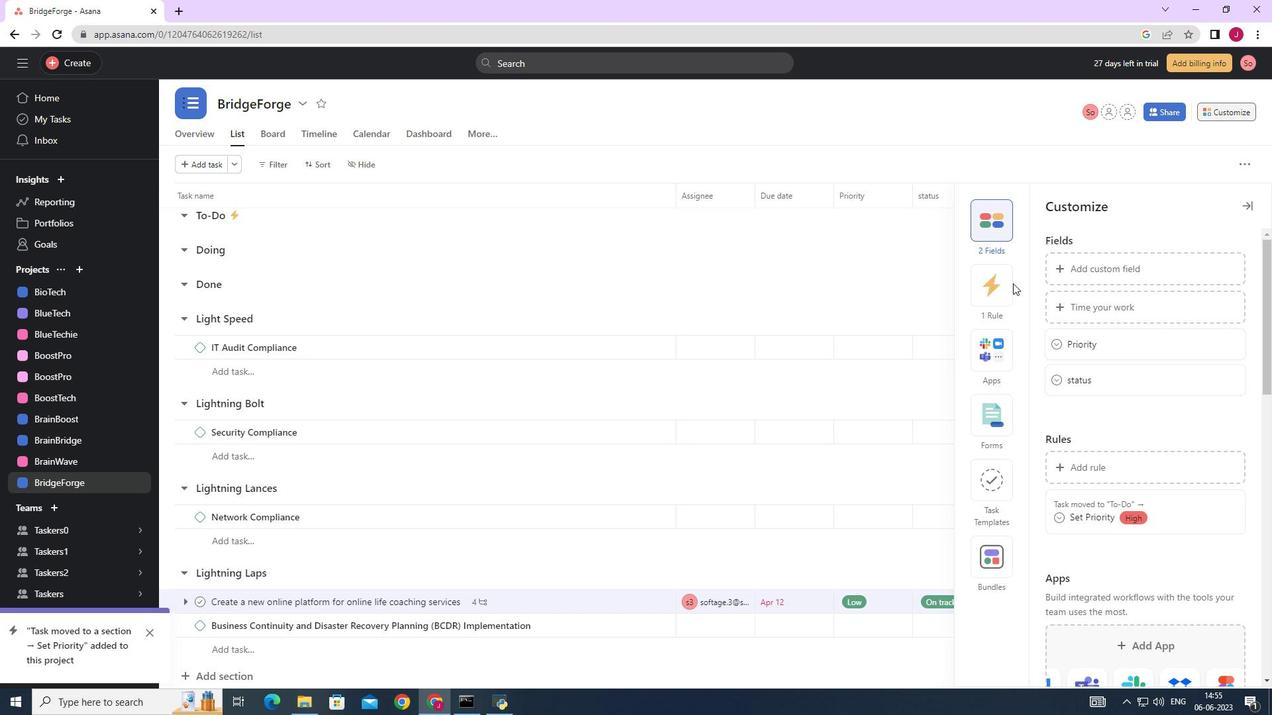 
Action: Mouse moved to (1124, 279)
Screenshot: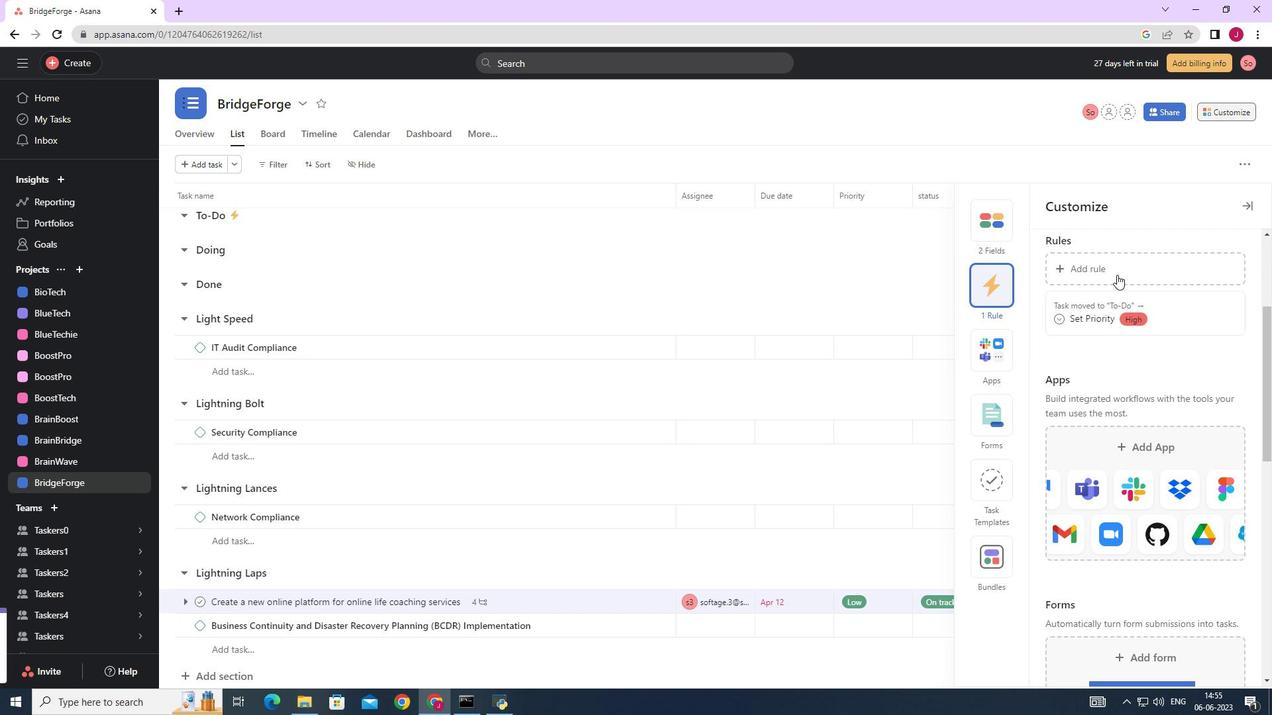 
Action: Mouse pressed left at (1124, 279)
Screenshot: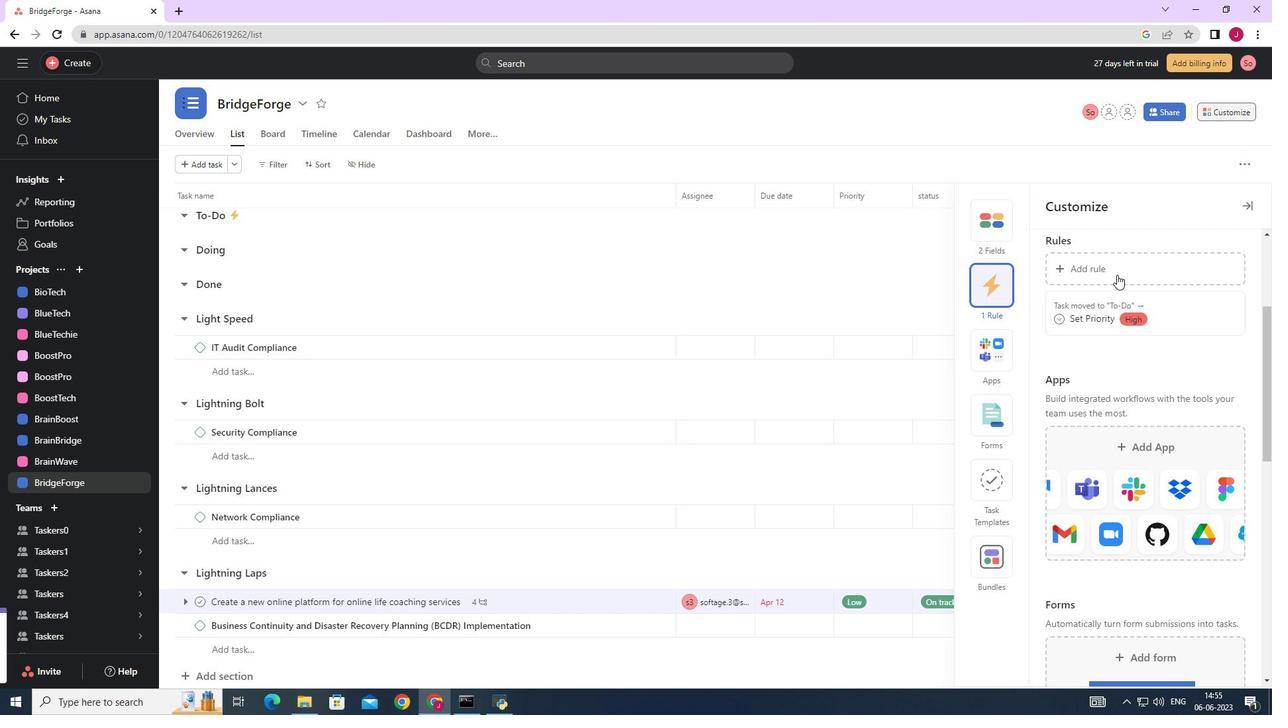 
Action: Mouse moved to (296, 186)
Screenshot: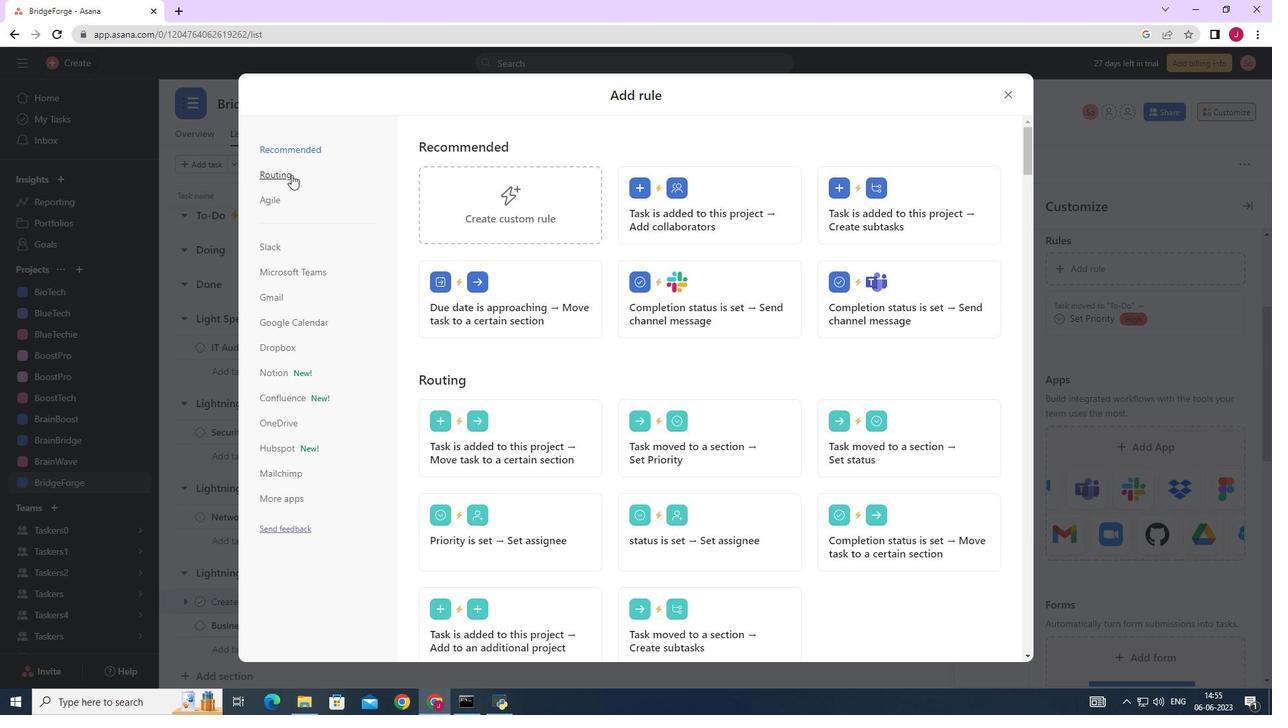 
Action: Mouse pressed left at (296, 186)
Screenshot: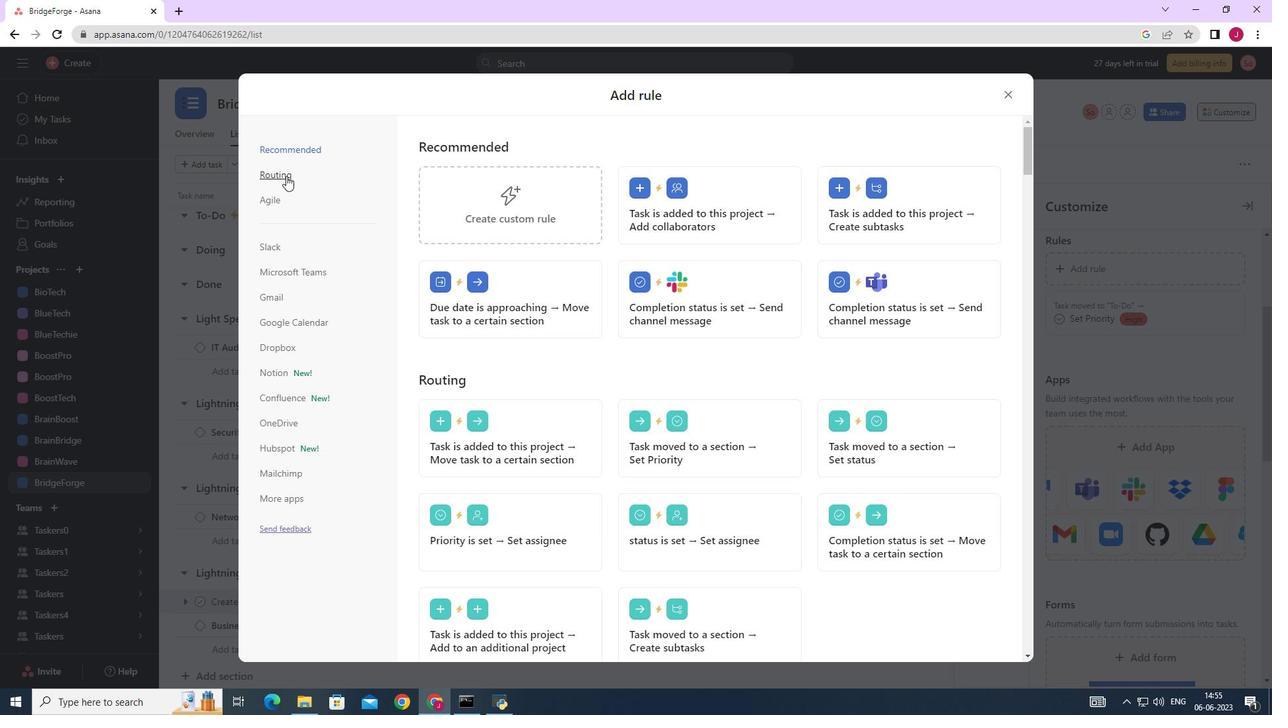 
Action: Mouse moved to (744, 211)
Screenshot: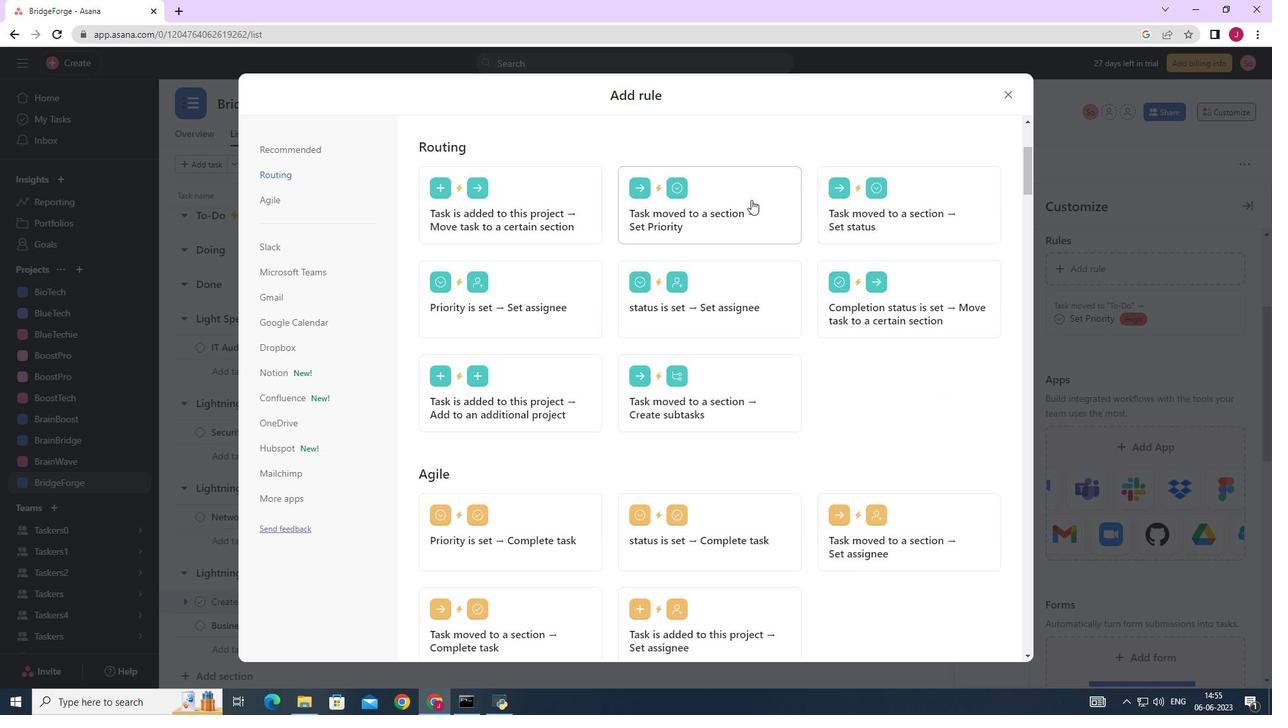 
Action: Mouse pressed left at (744, 211)
Screenshot: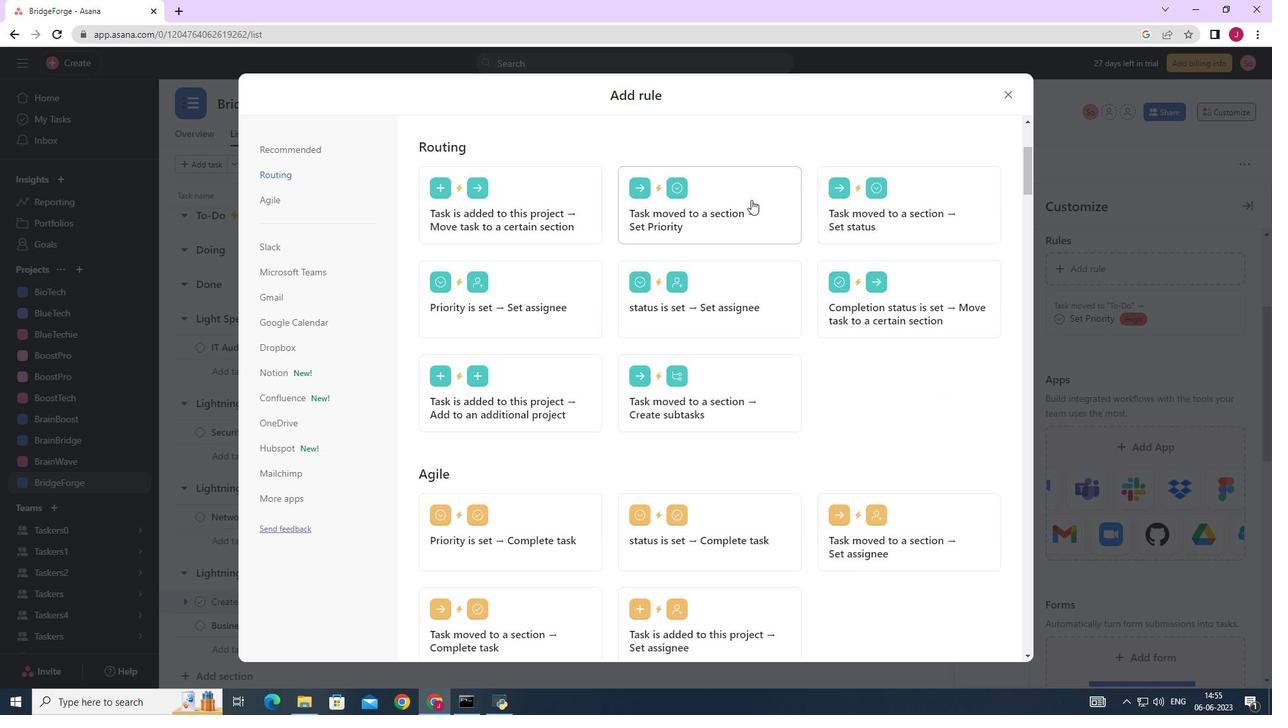
Action: Mouse moved to (561, 353)
Screenshot: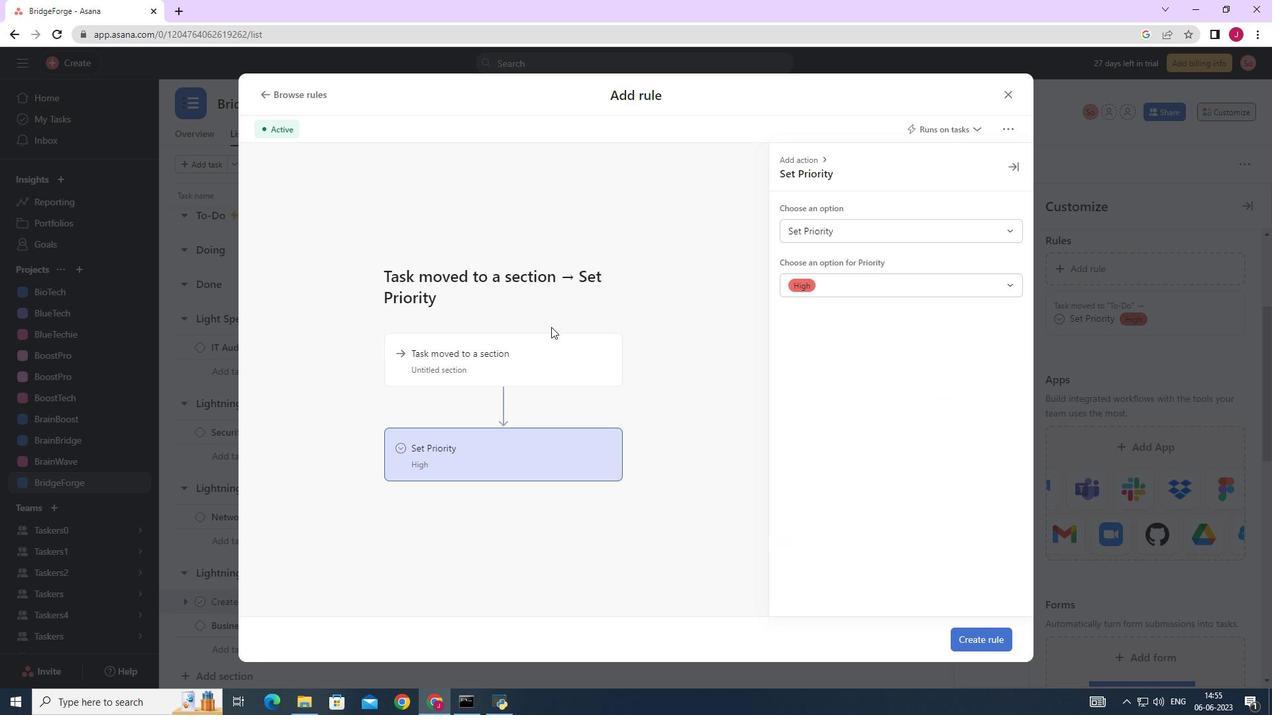 
Action: Mouse pressed left at (561, 353)
Screenshot: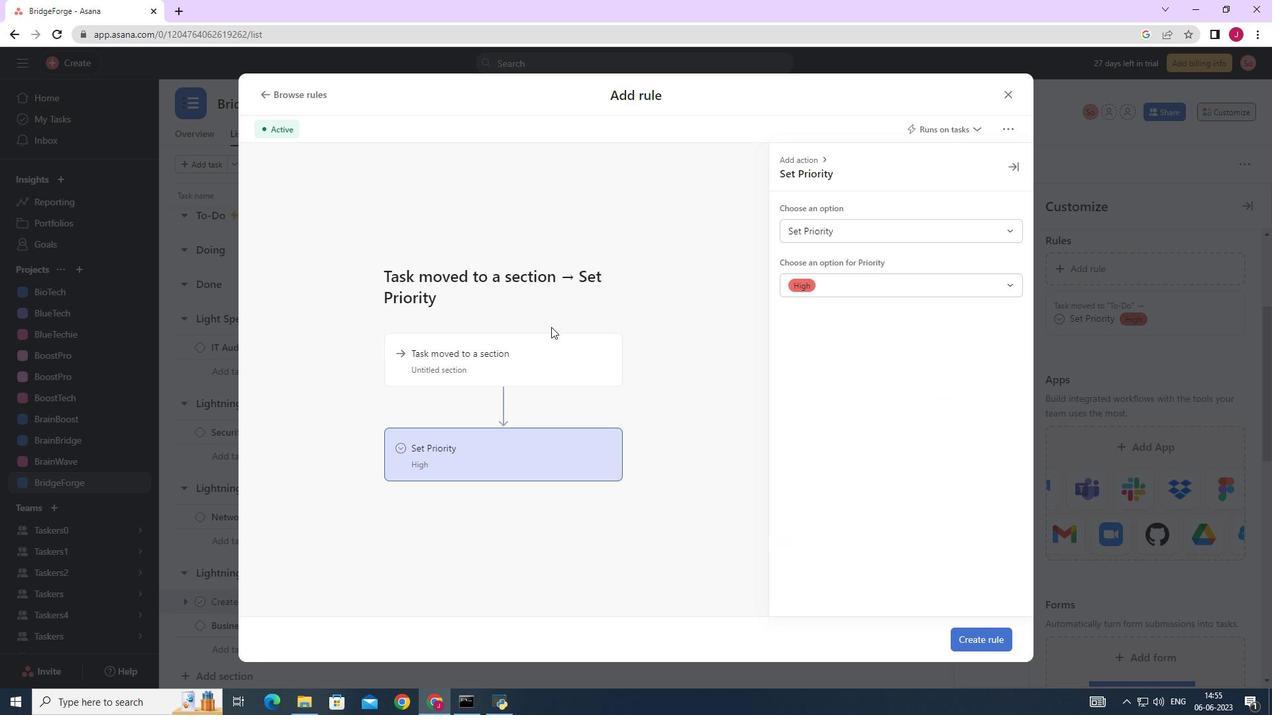 
Action: Mouse moved to (817, 237)
Screenshot: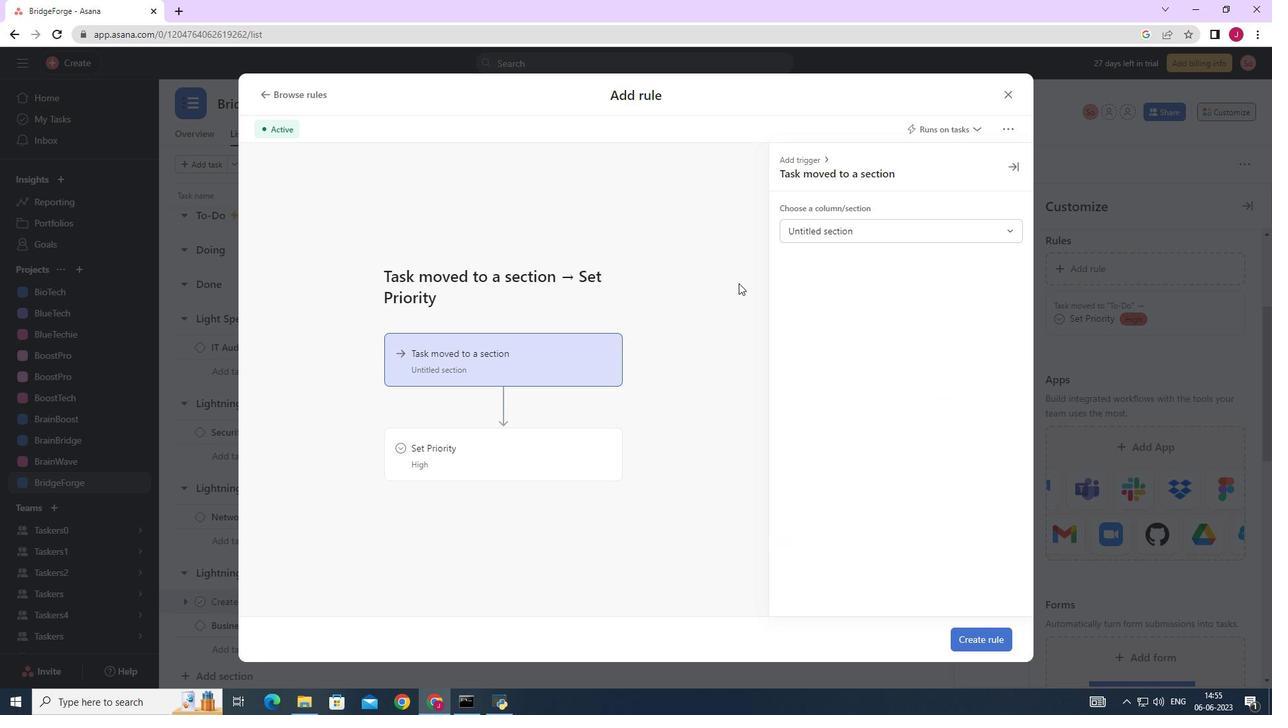 
Action: Mouse pressed left at (817, 237)
Screenshot: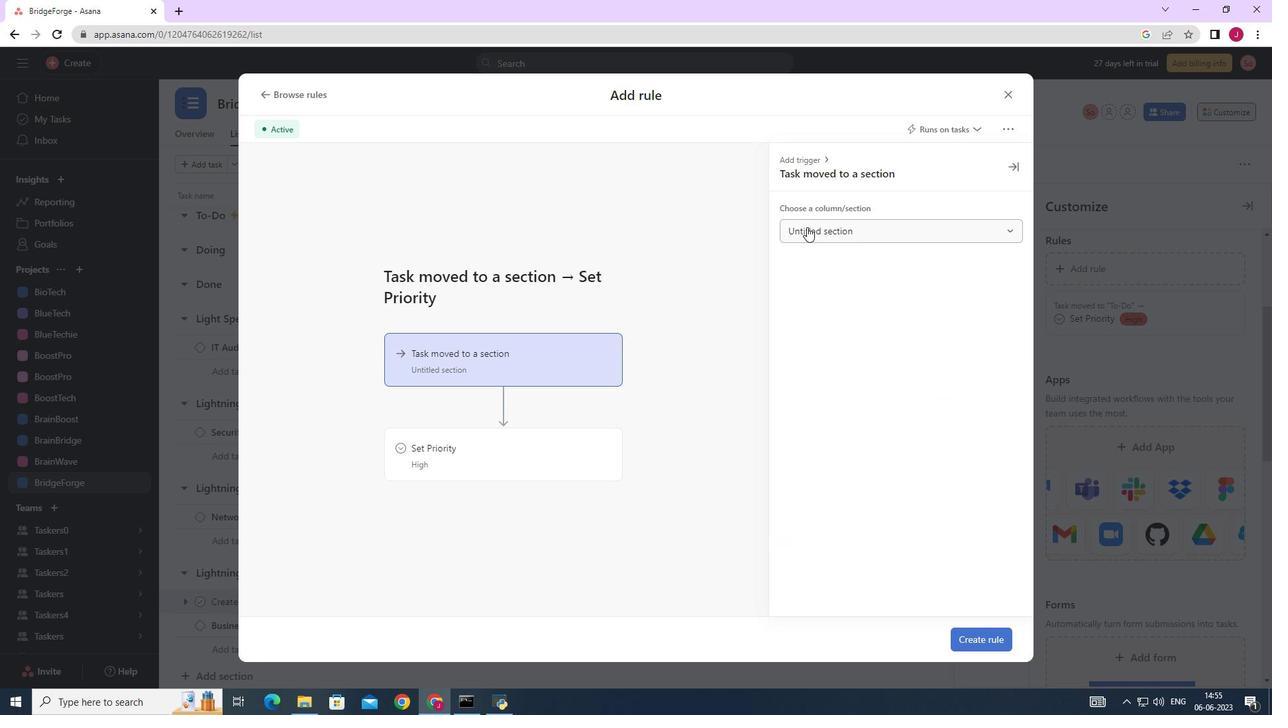 
Action: Mouse moved to (831, 290)
Screenshot: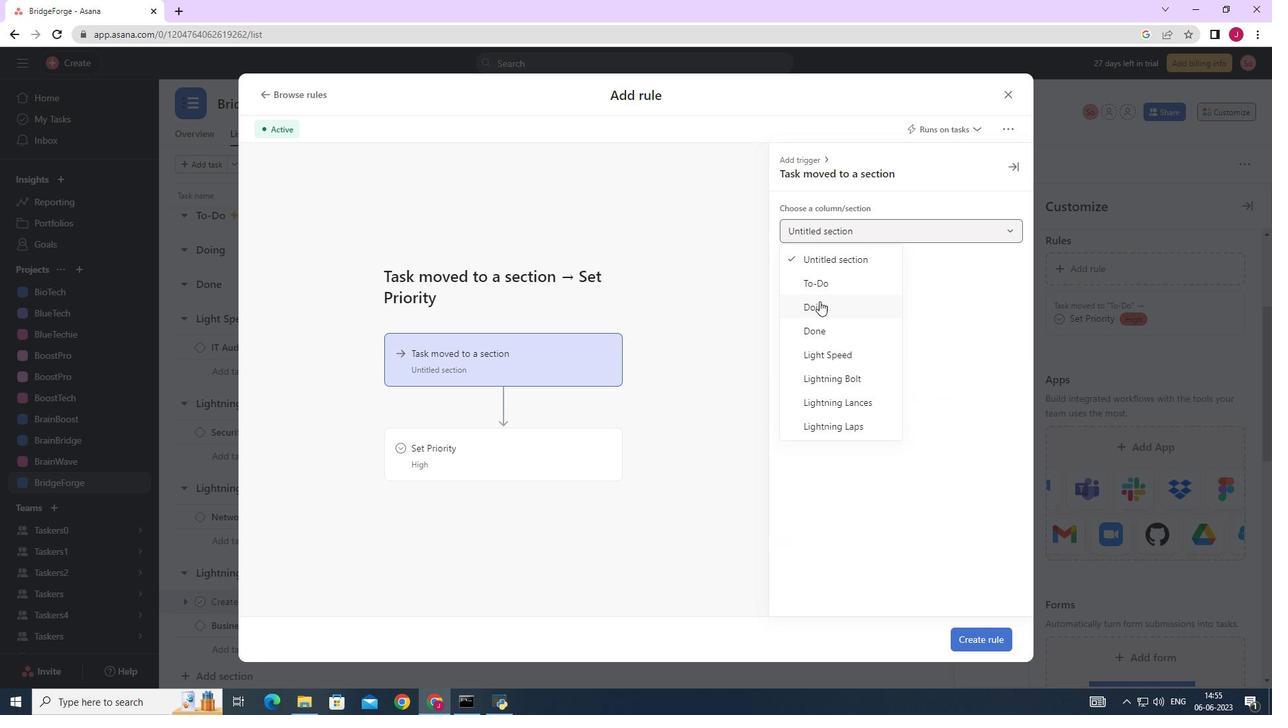 
Action: Mouse pressed left at (831, 290)
Screenshot: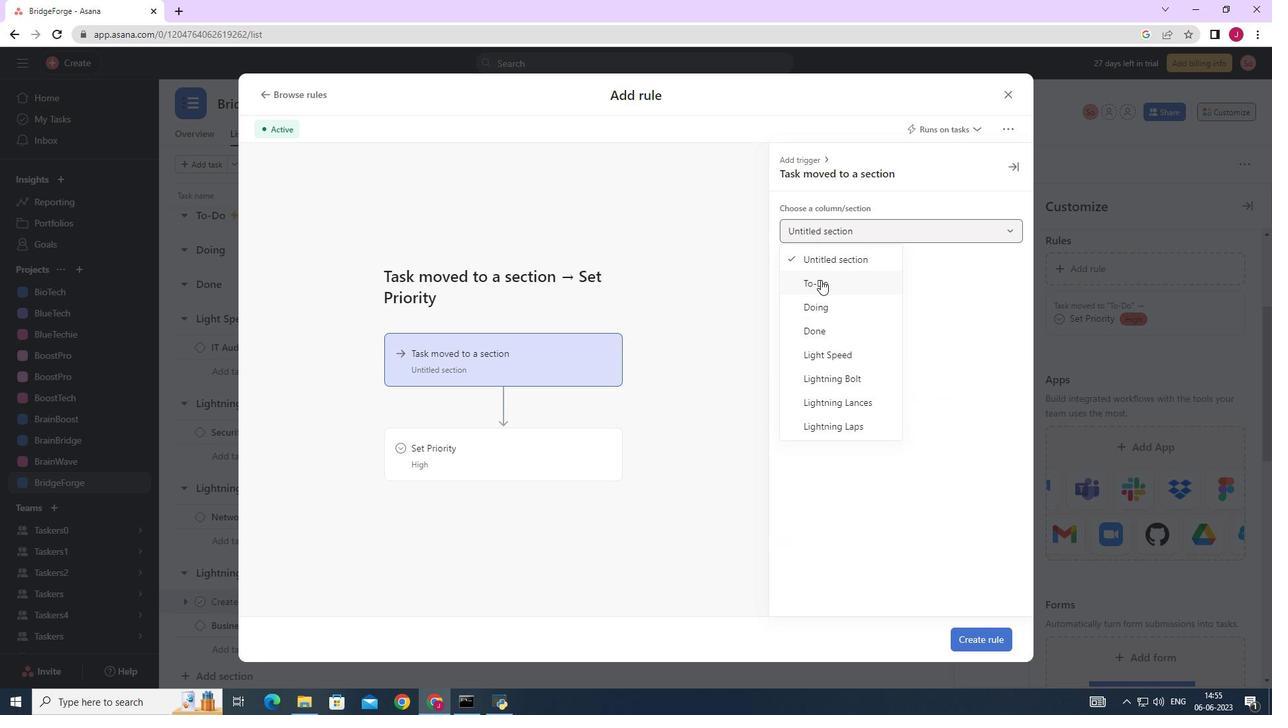 
Action: Mouse moved to (454, 467)
Screenshot: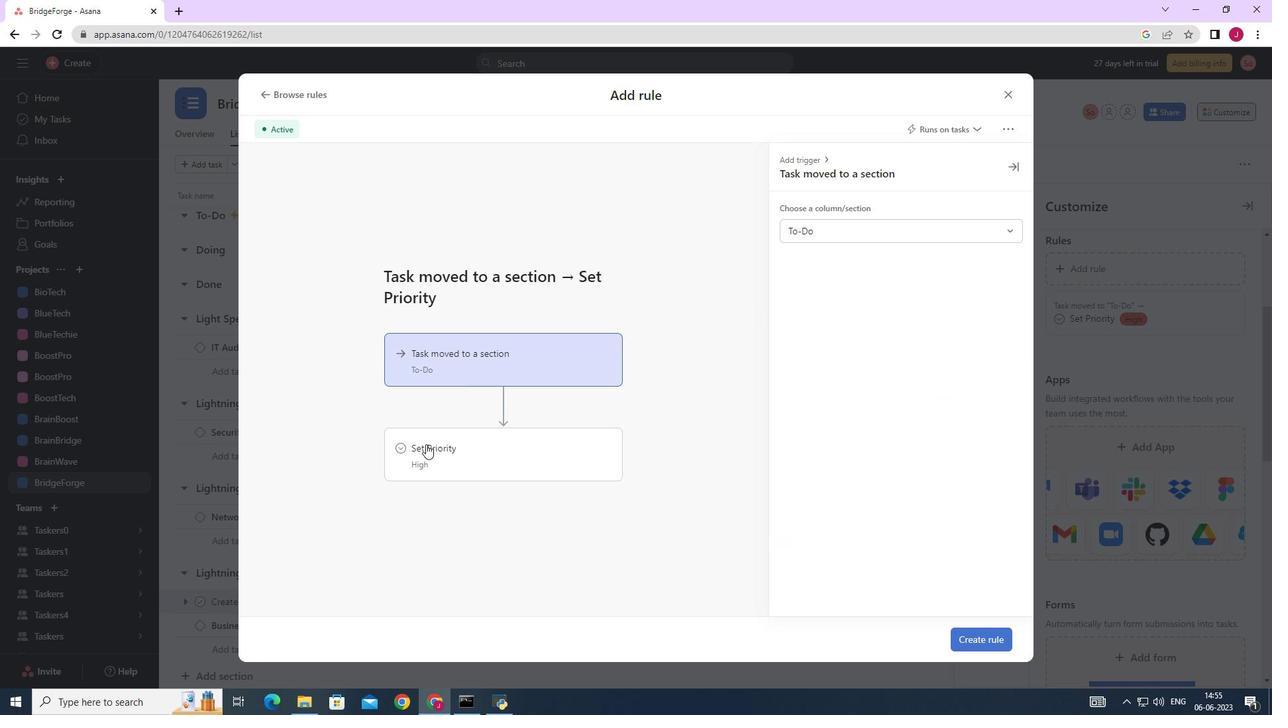 
Action: Mouse pressed left at (454, 467)
Screenshot: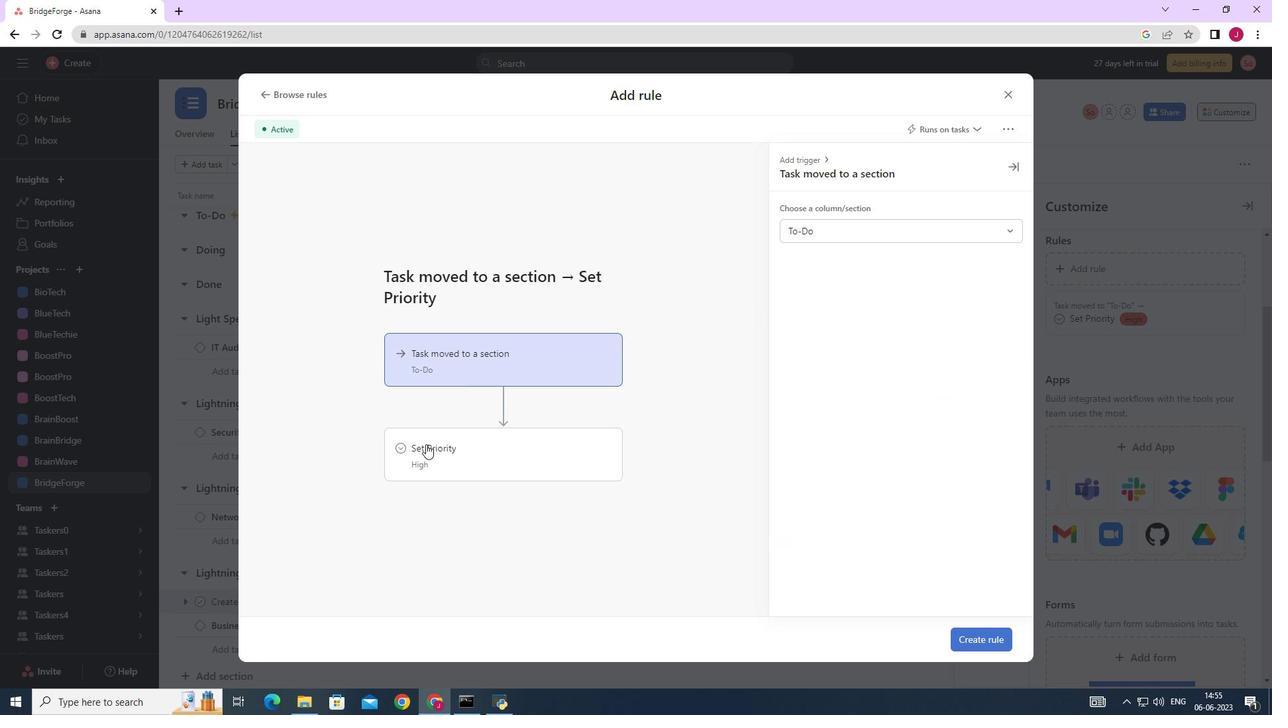 
Action: Mouse moved to (892, 236)
Screenshot: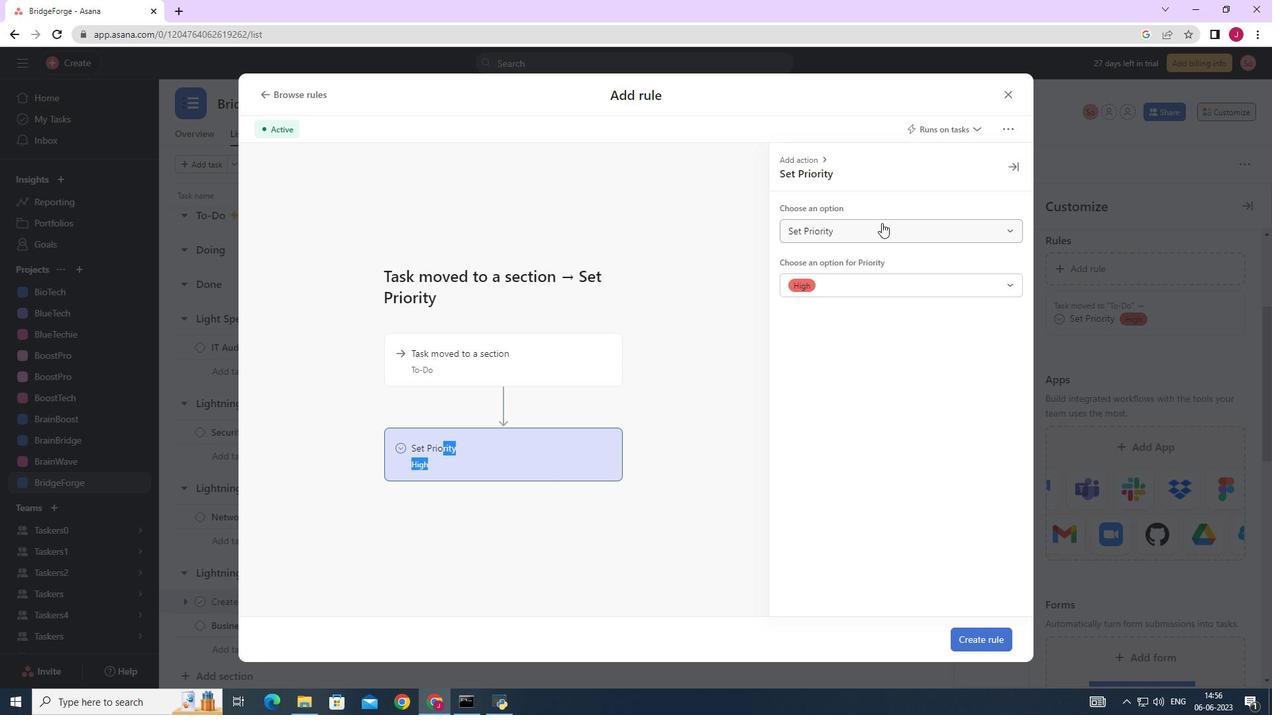 
Action: Mouse pressed left at (892, 236)
Screenshot: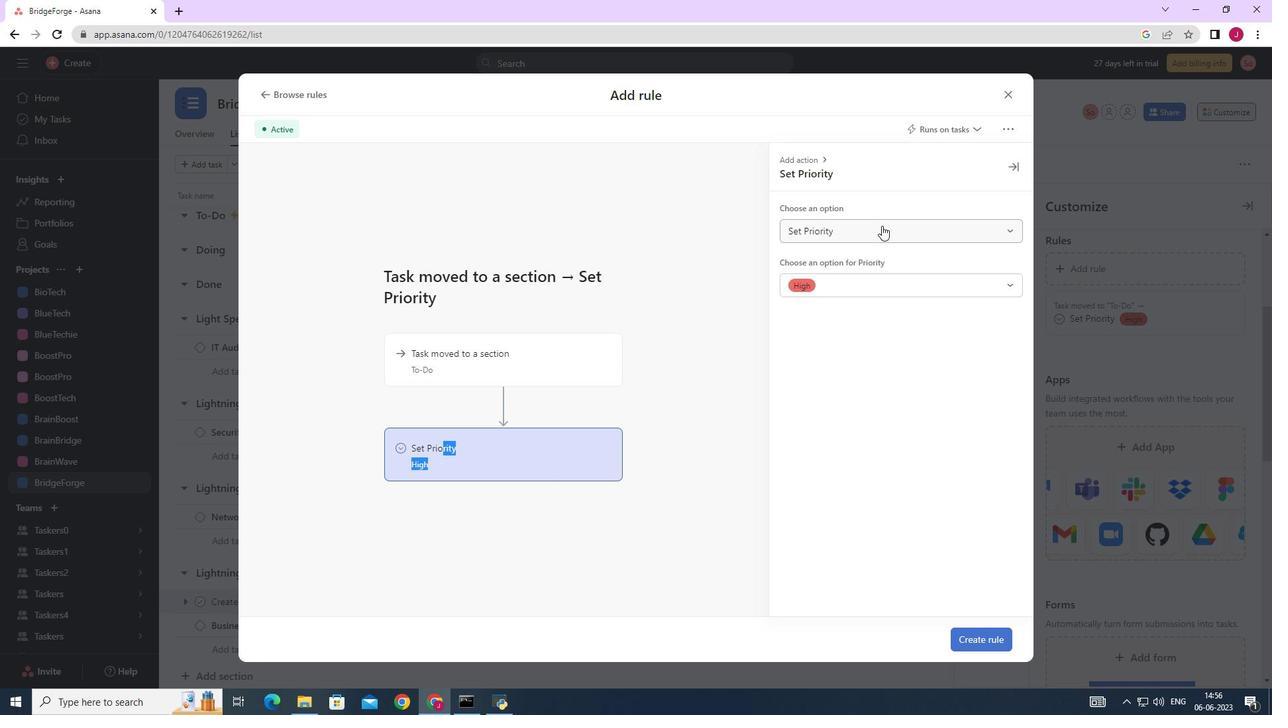 
Action: Mouse pressed left at (892, 236)
Screenshot: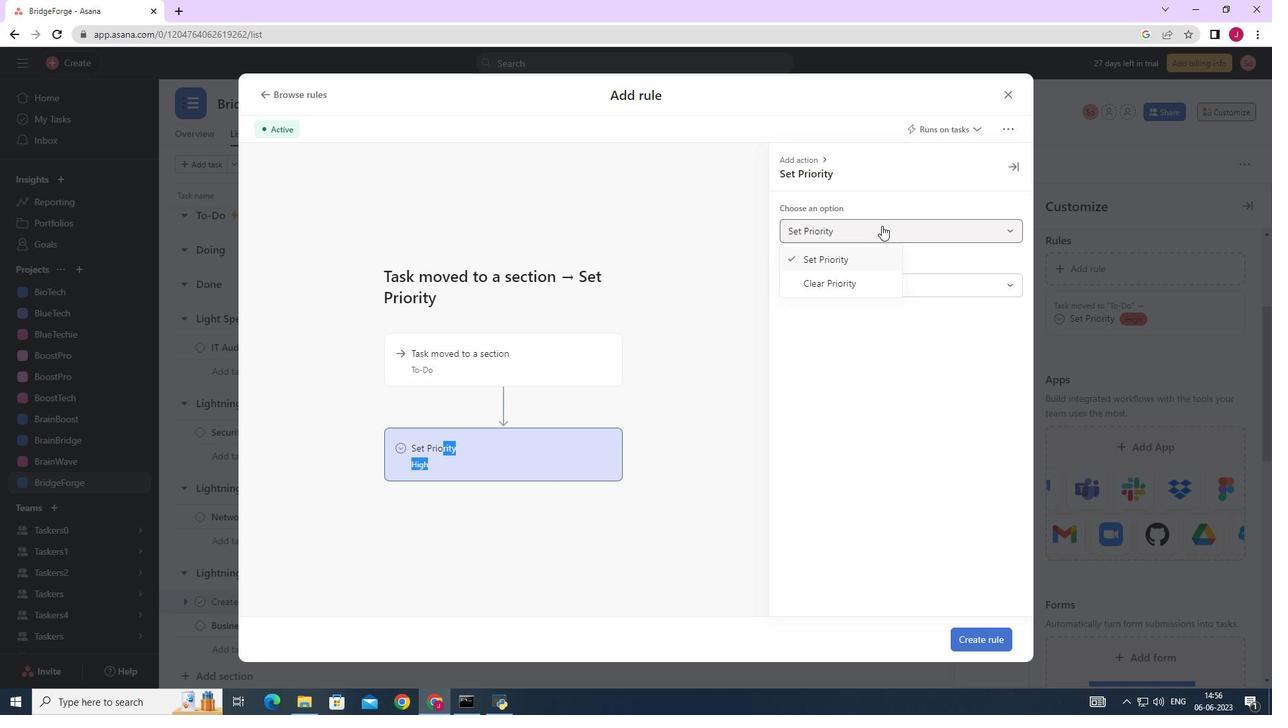
Action: Mouse moved to (996, 650)
Screenshot: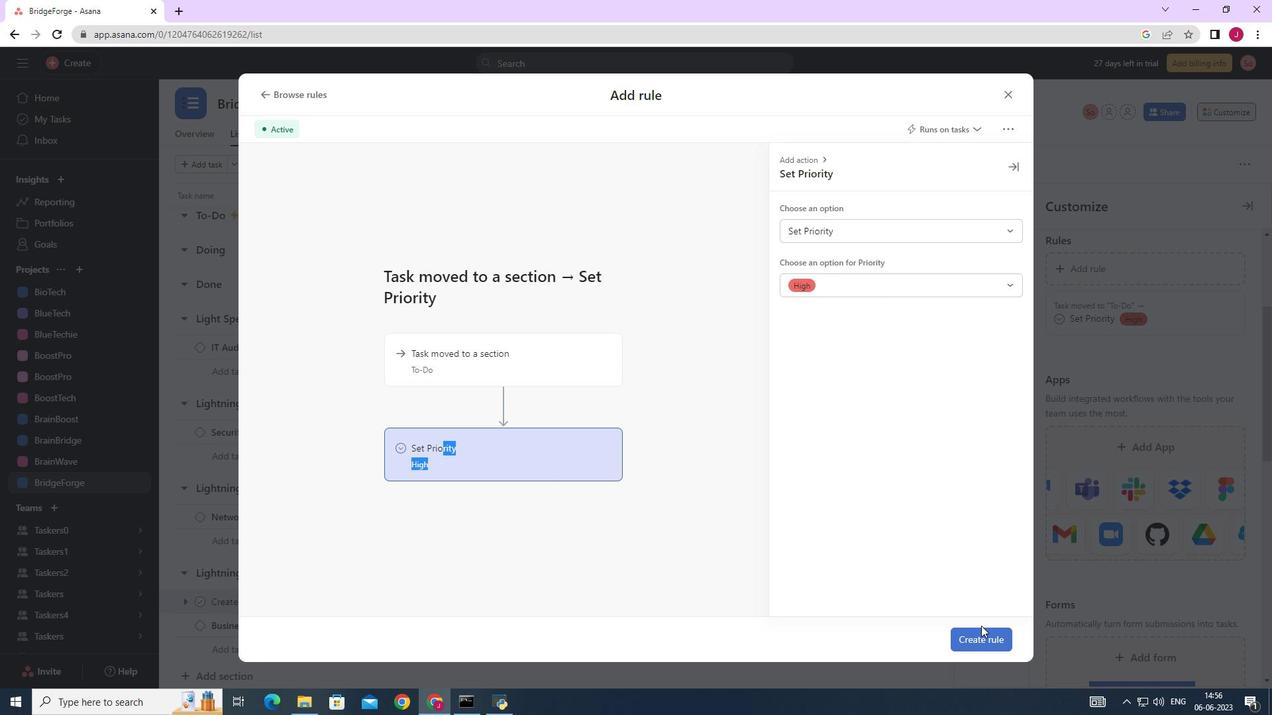 
Action: Mouse pressed left at (996, 650)
Screenshot: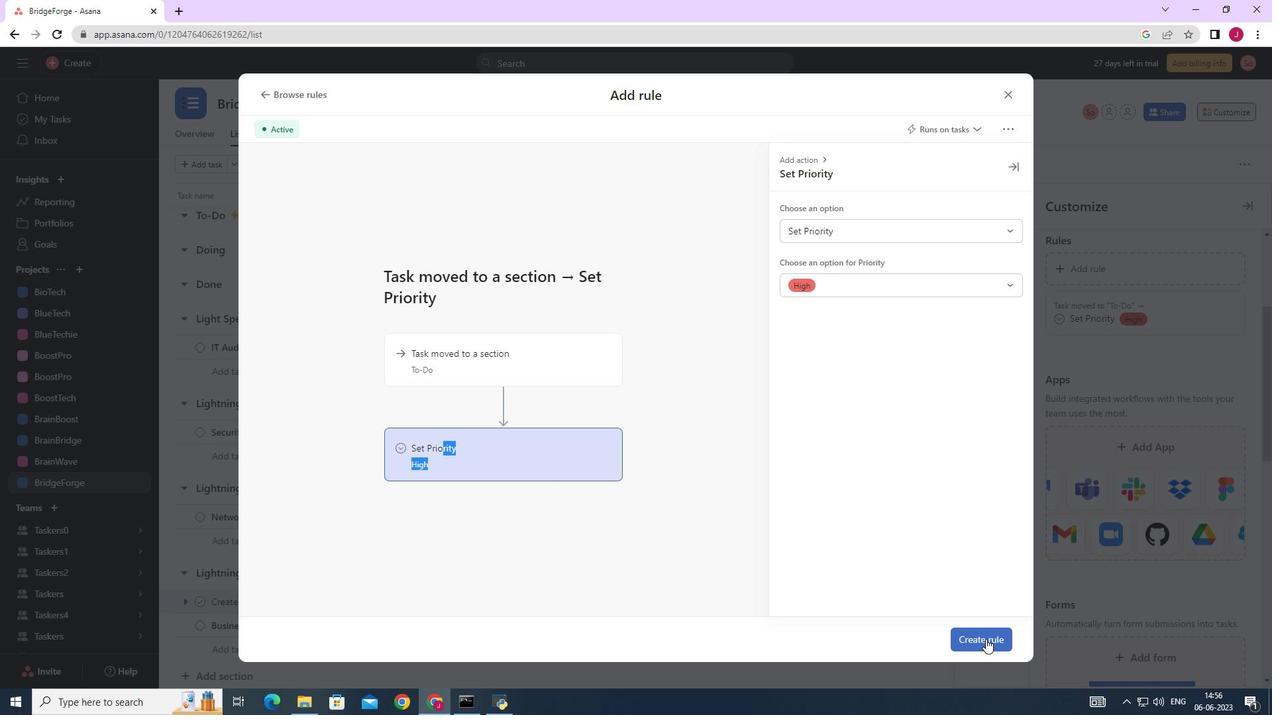 
Action: Mouse moved to (957, 413)
Screenshot: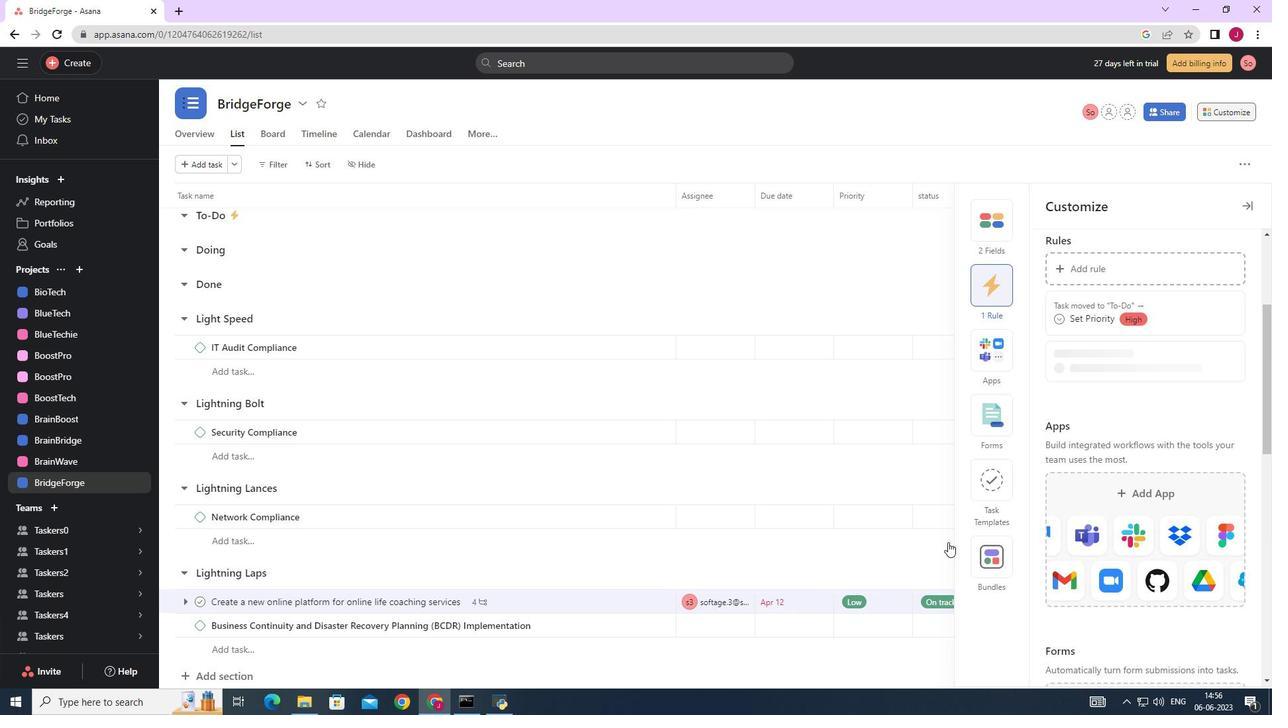 
